 Task: Check the sale-to-list ratio of view in the last 1 year.
Action: Mouse moved to (1129, 244)
Screenshot: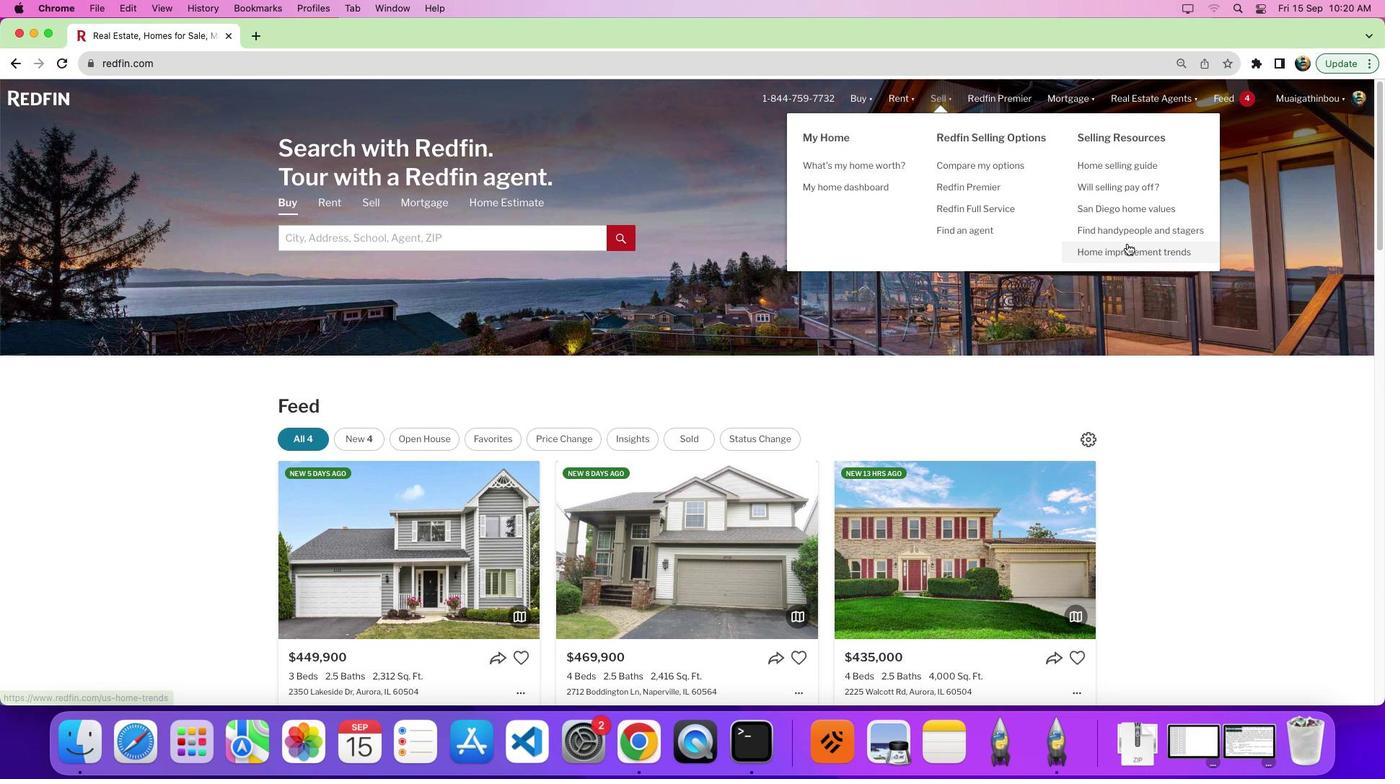 
Action: Mouse pressed left at (1129, 244)
Screenshot: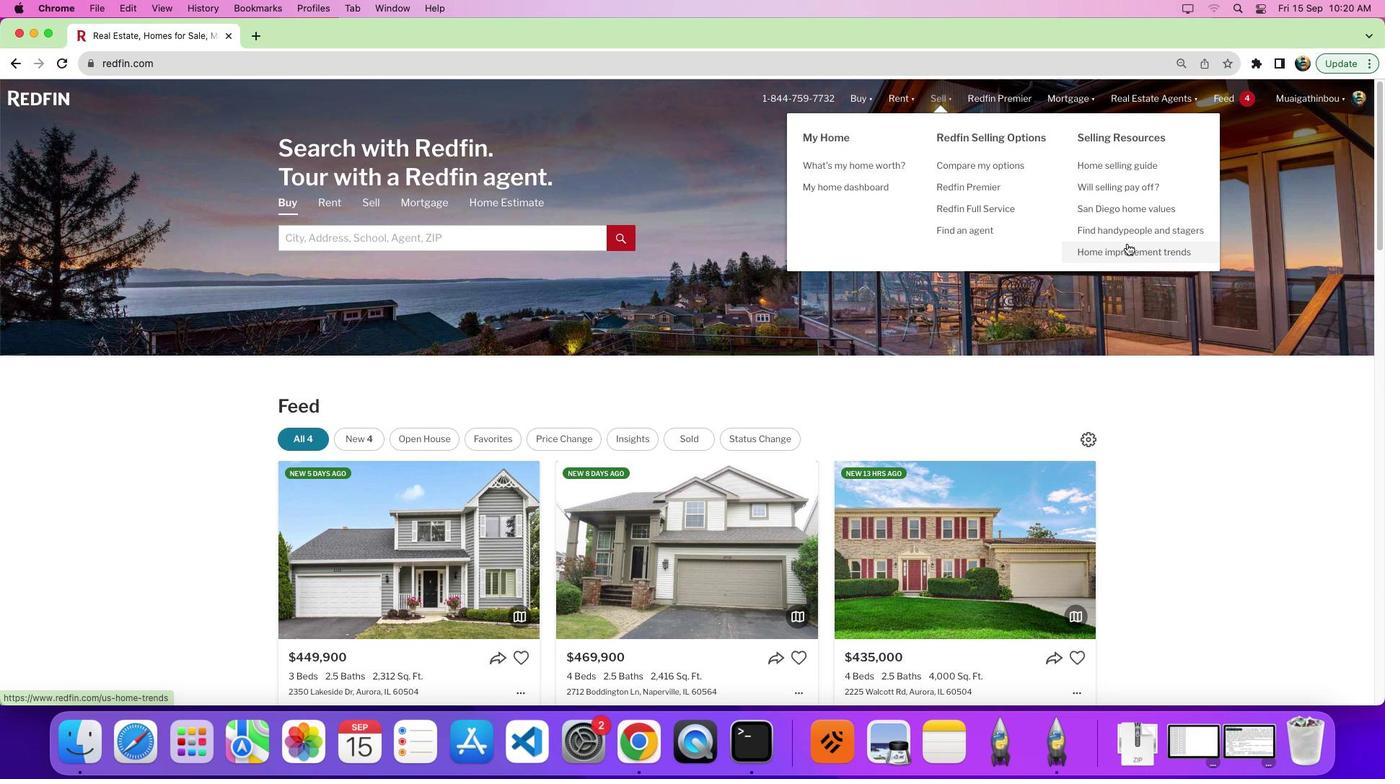 
Action: Mouse moved to (1129, 244)
Screenshot: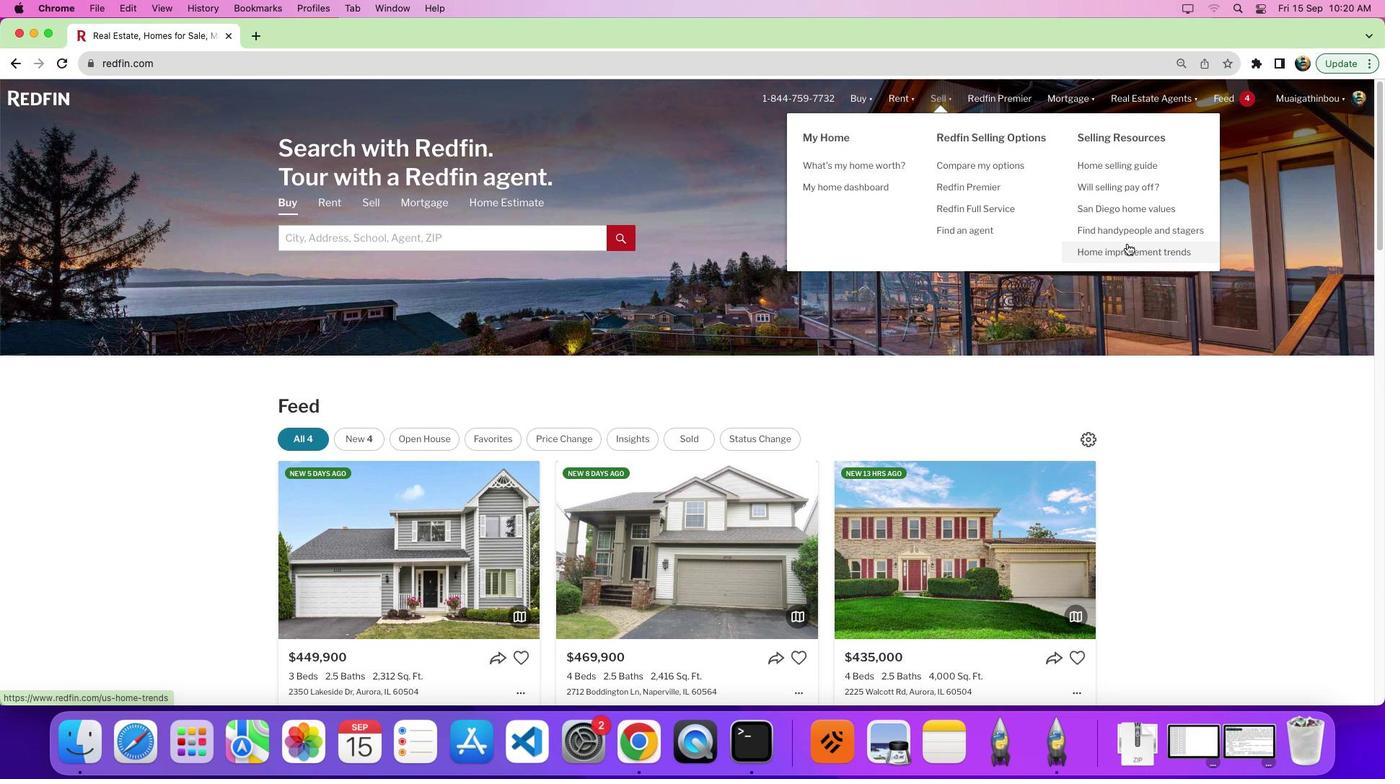 
Action: Mouse pressed left at (1129, 244)
Screenshot: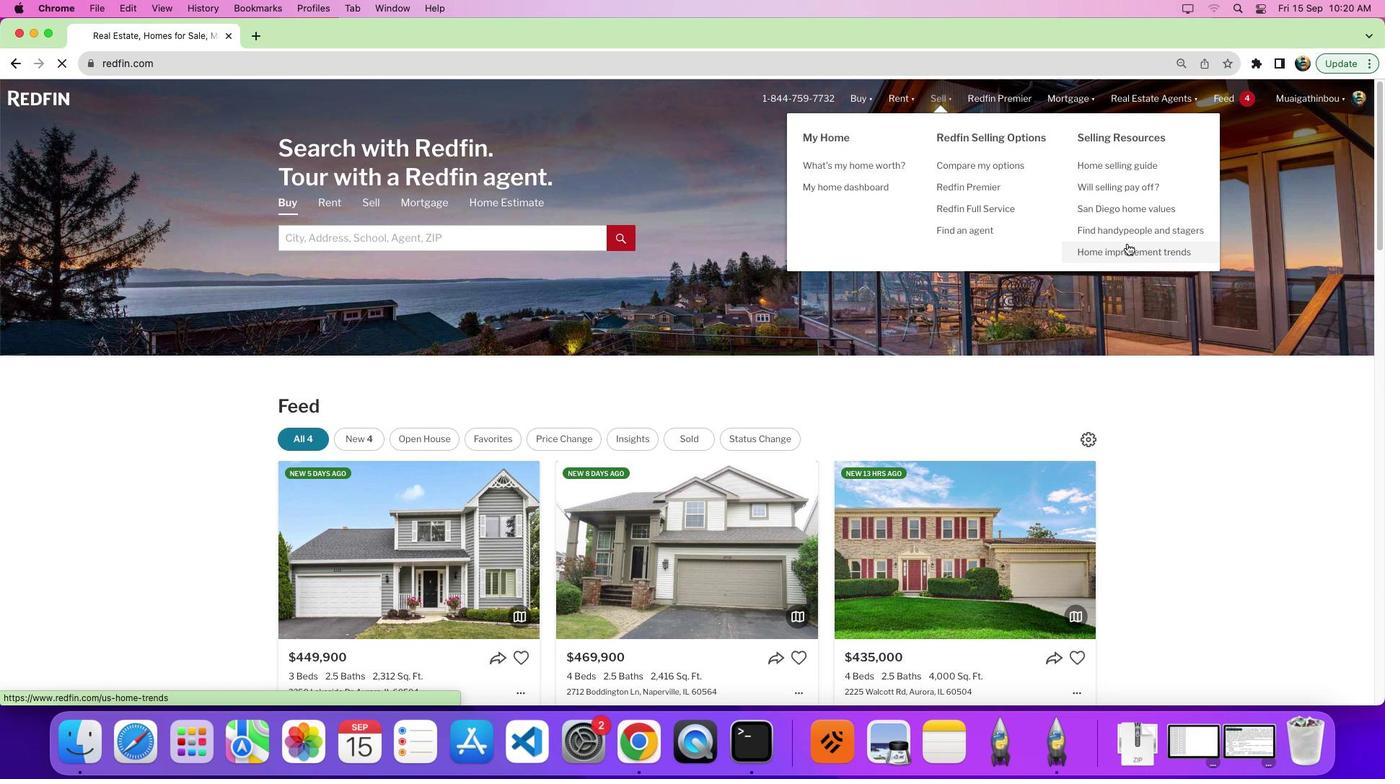 
Action: Mouse moved to (387, 275)
Screenshot: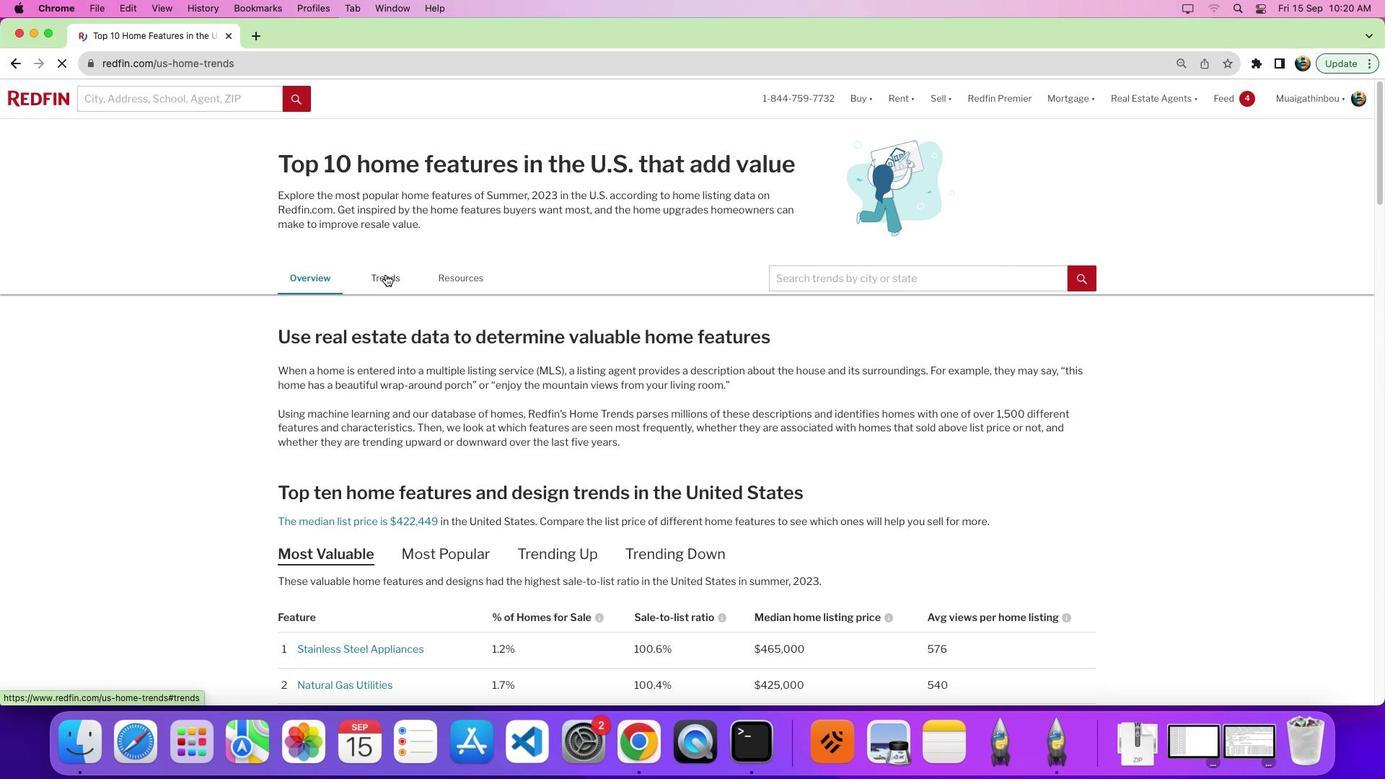 
Action: Mouse pressed left at (387, 275)
Screenshot: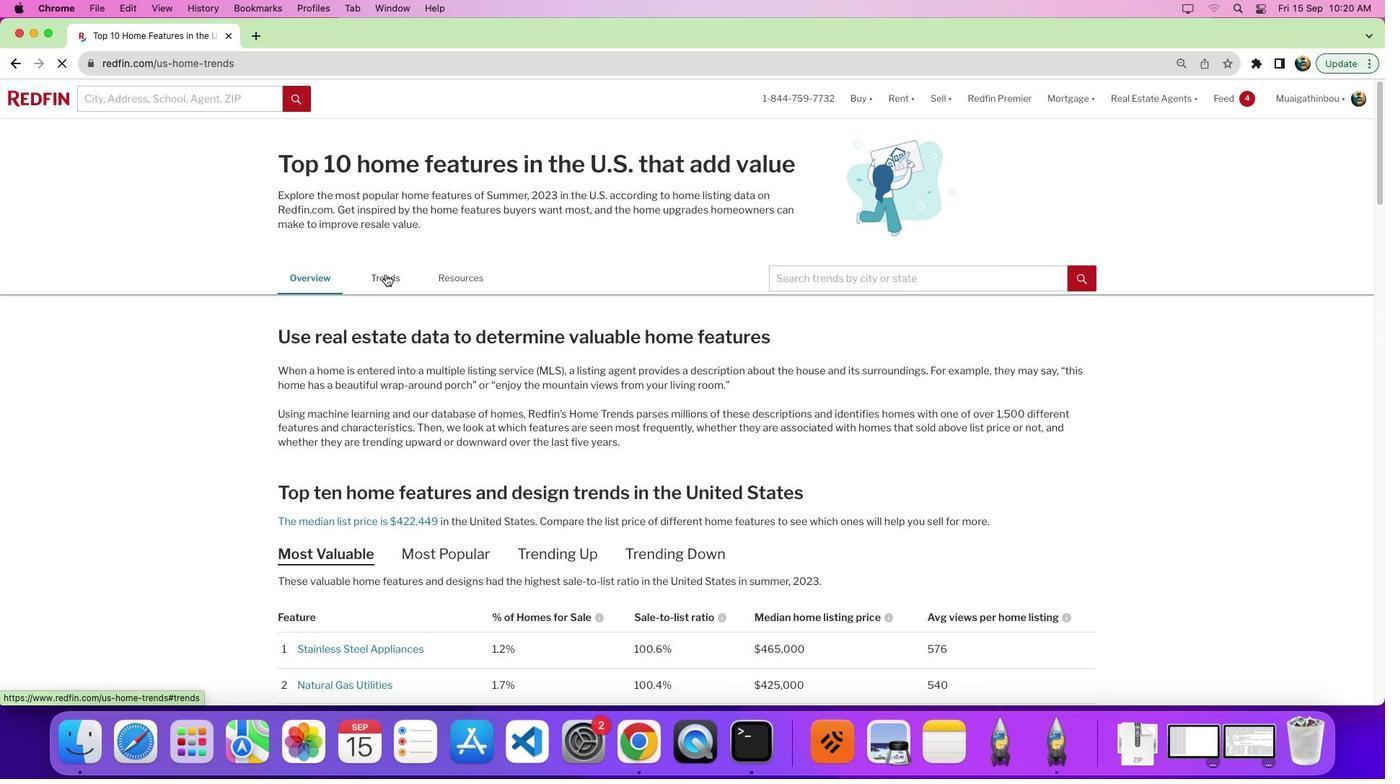 
Action: Mouse pressed left at (387, 275)
Screenshot: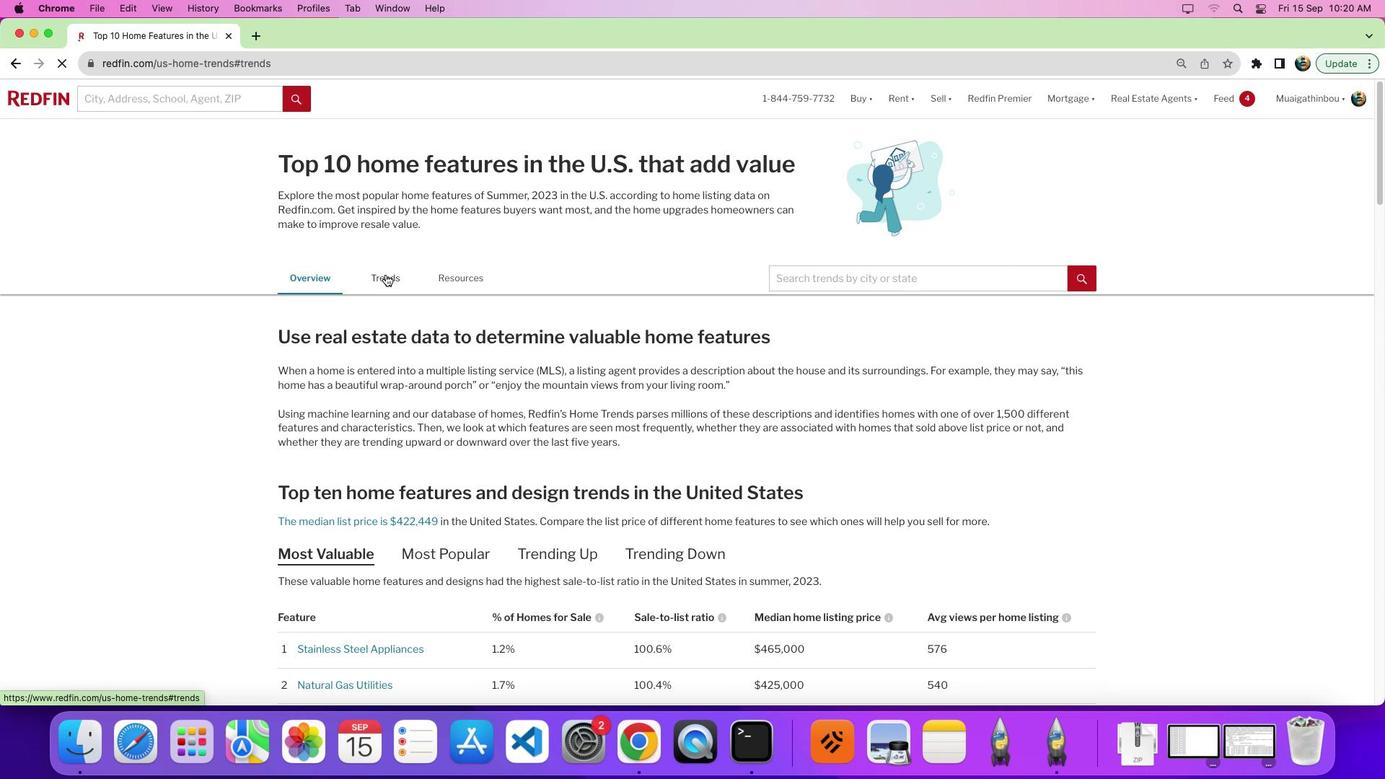 
Action: Mouse moved to (534, 326)
Screenshot: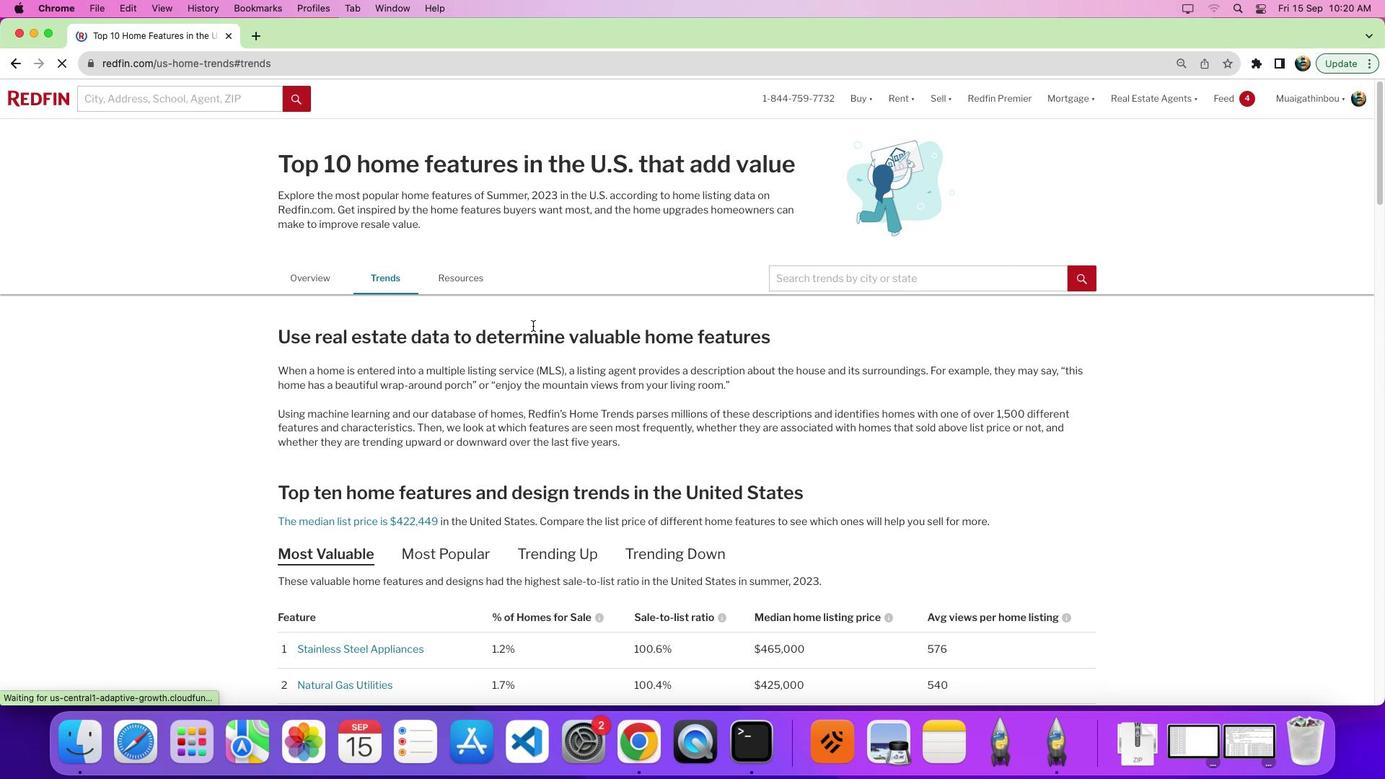 
Action: Mouse scrolled (534, 326) with delta (1, 0)
Screenshot: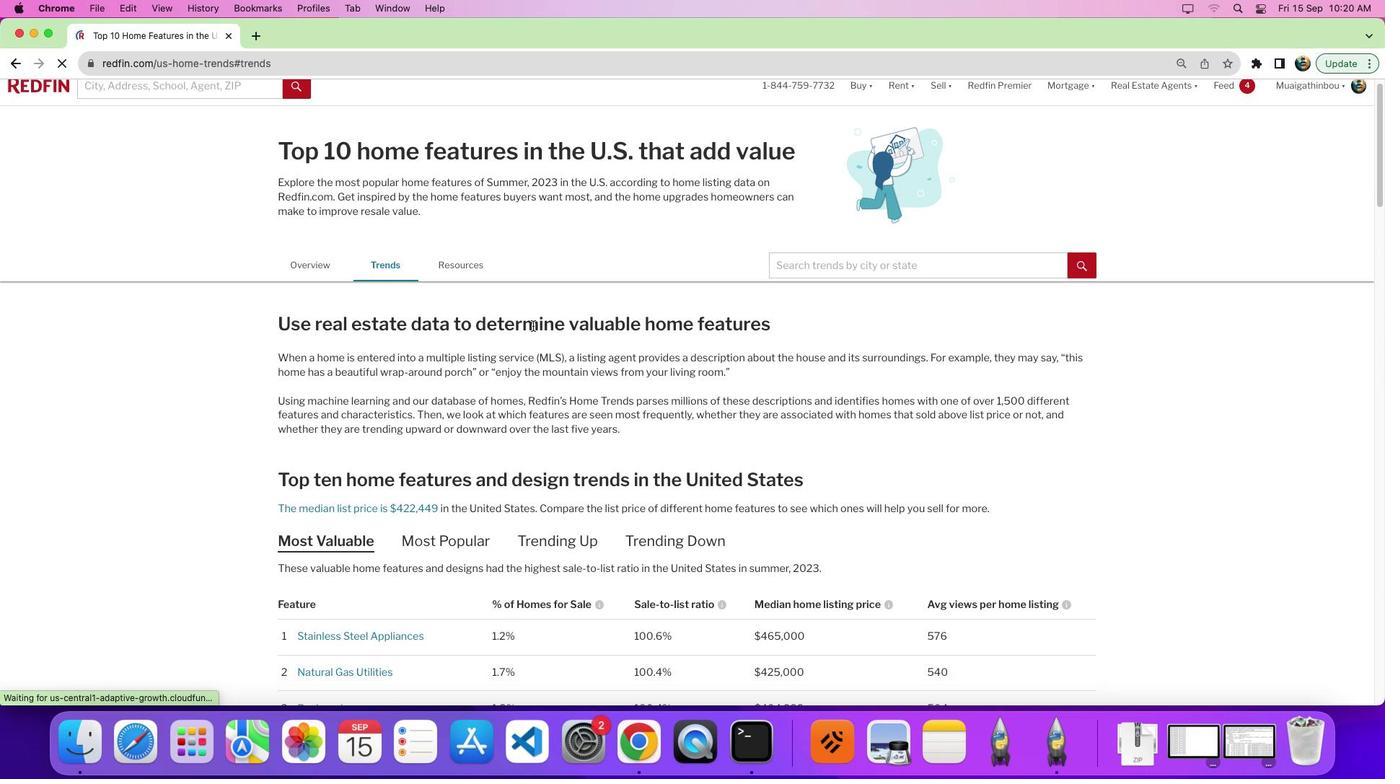 
Action: Mouse scrolled (534, 326) with delta (1, 0)
Screenshot: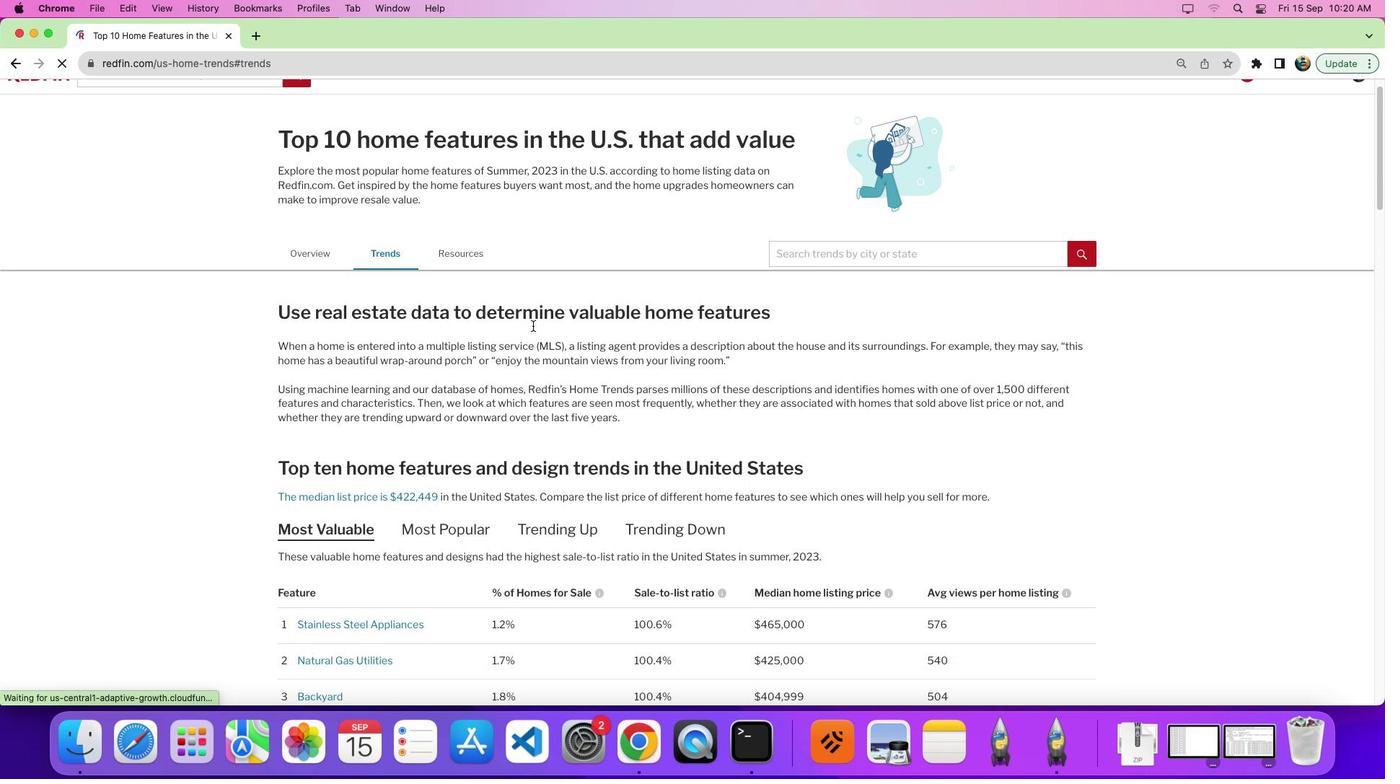 
Action: Mouse scrolled (534, 326) with delta (1, 0)
Screenshot: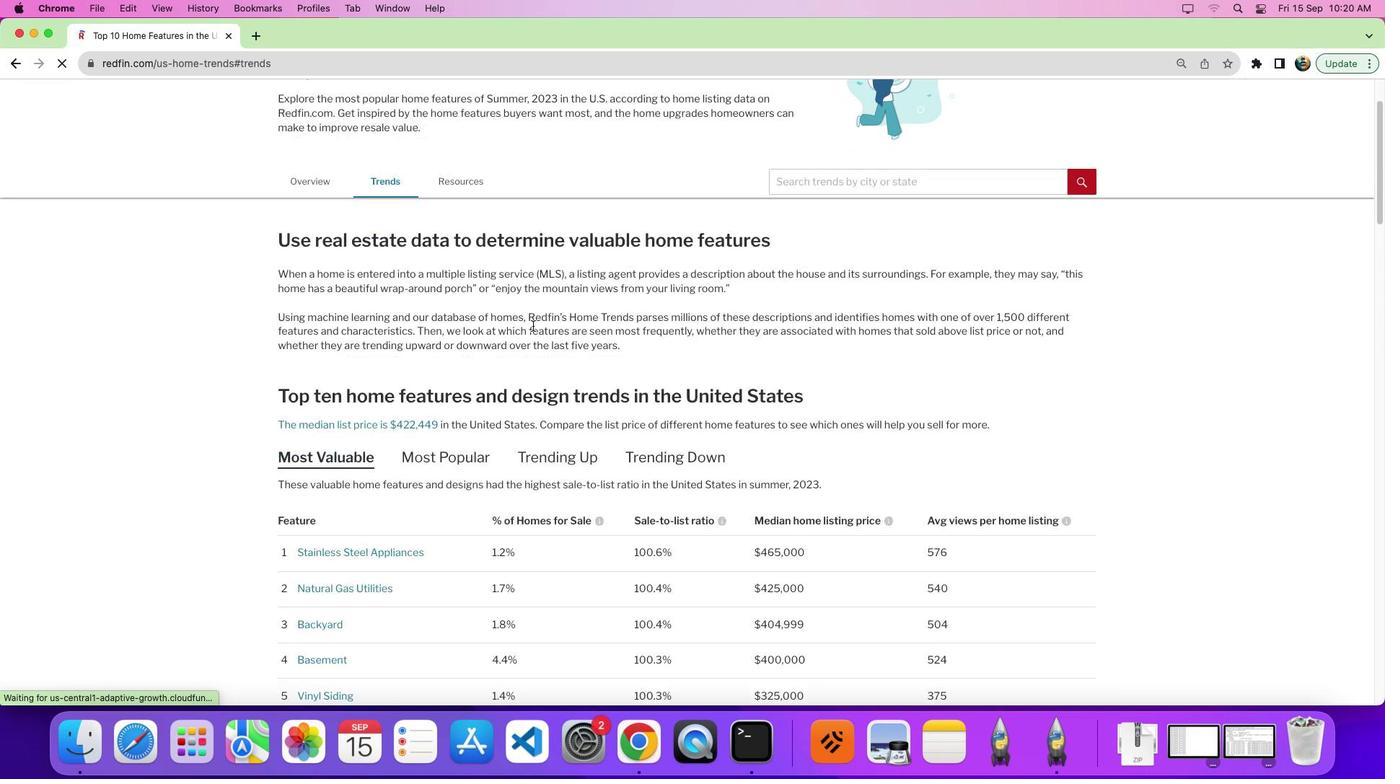 
Action: Mouse scrolled (534, 326) with delta (1, 0)
Screenshot: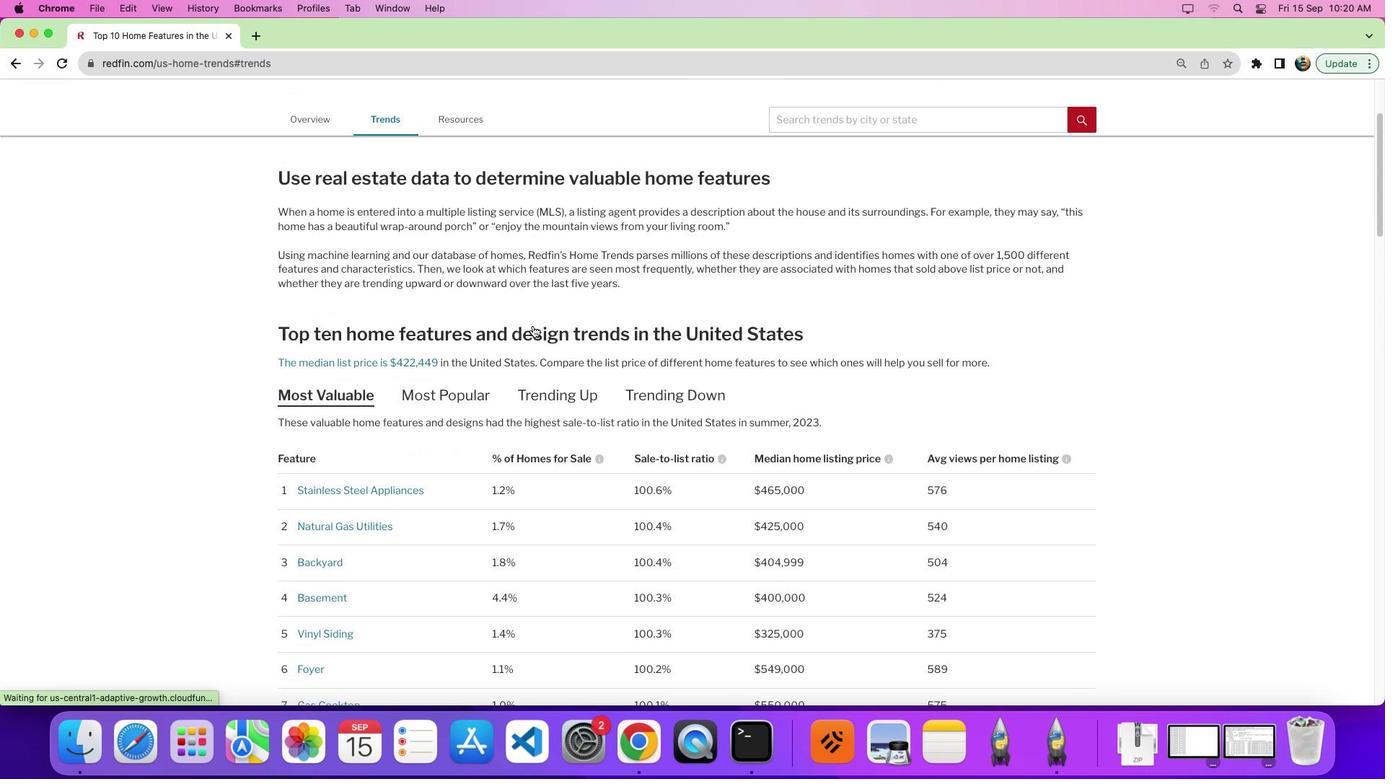 
Action: Mouse scrolled (534, 326) with delta (1, 0)
Screenshot: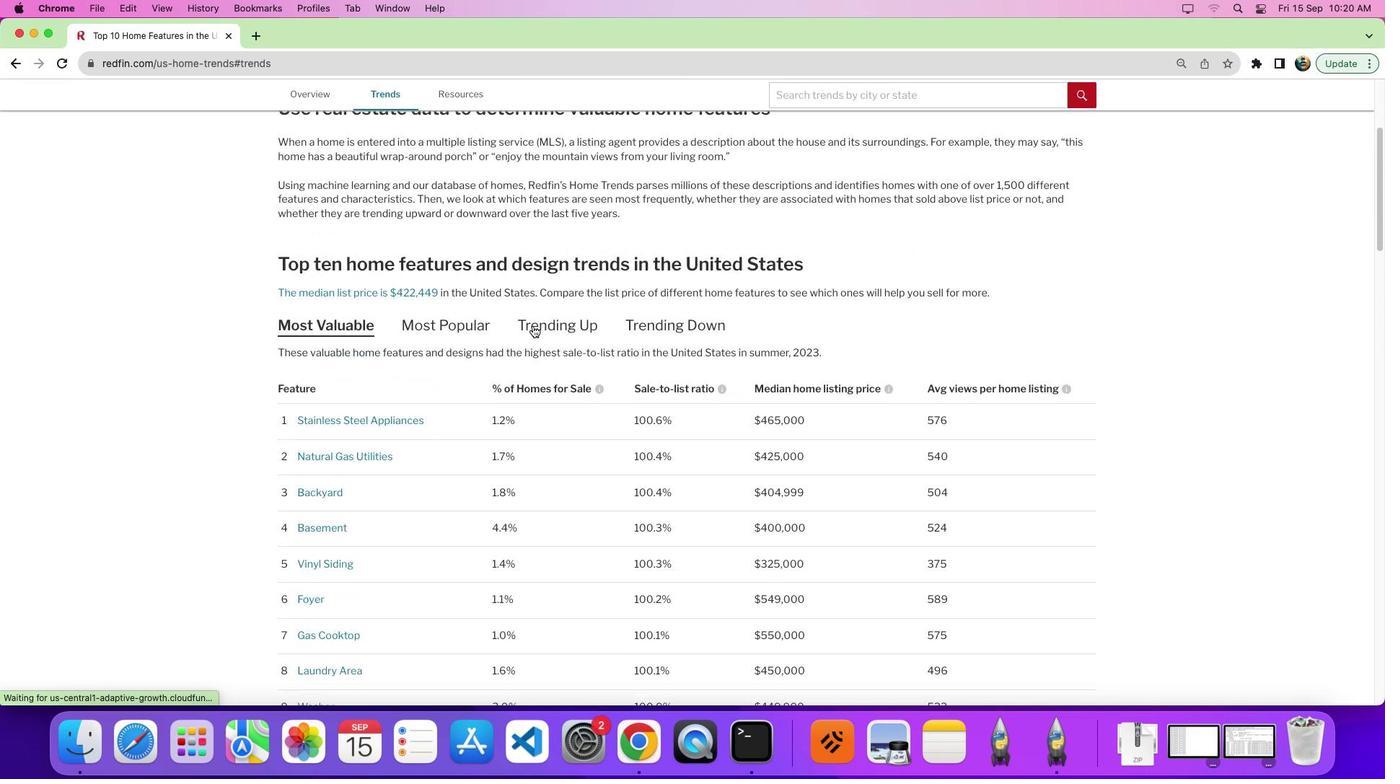
Action: Mouse scrolled (534, 326) with delta (1, -2)
Screenshot: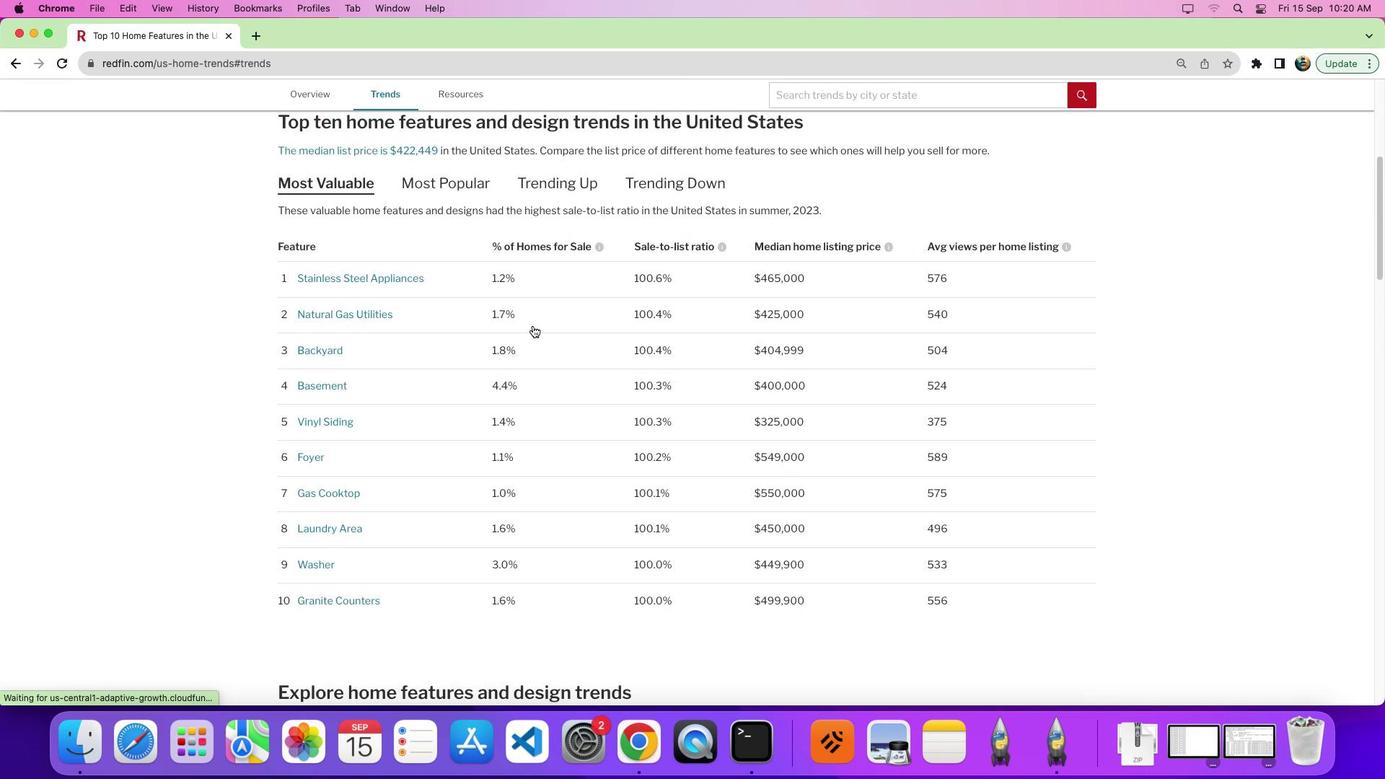 
Action: Mouse moved to (535, 325)
Screenshot: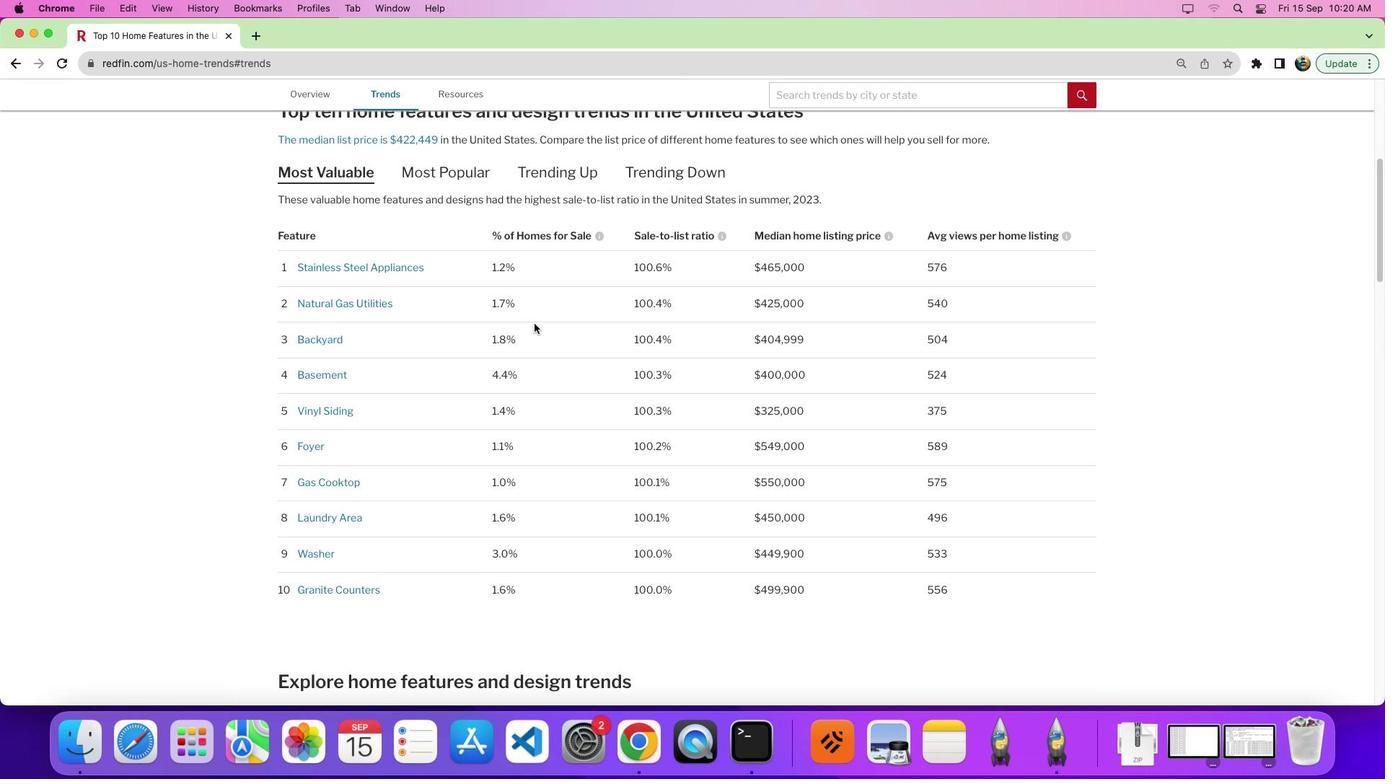 
Action: Mouse scrolled (535, 325) with delta (1, 0)
Screenshot: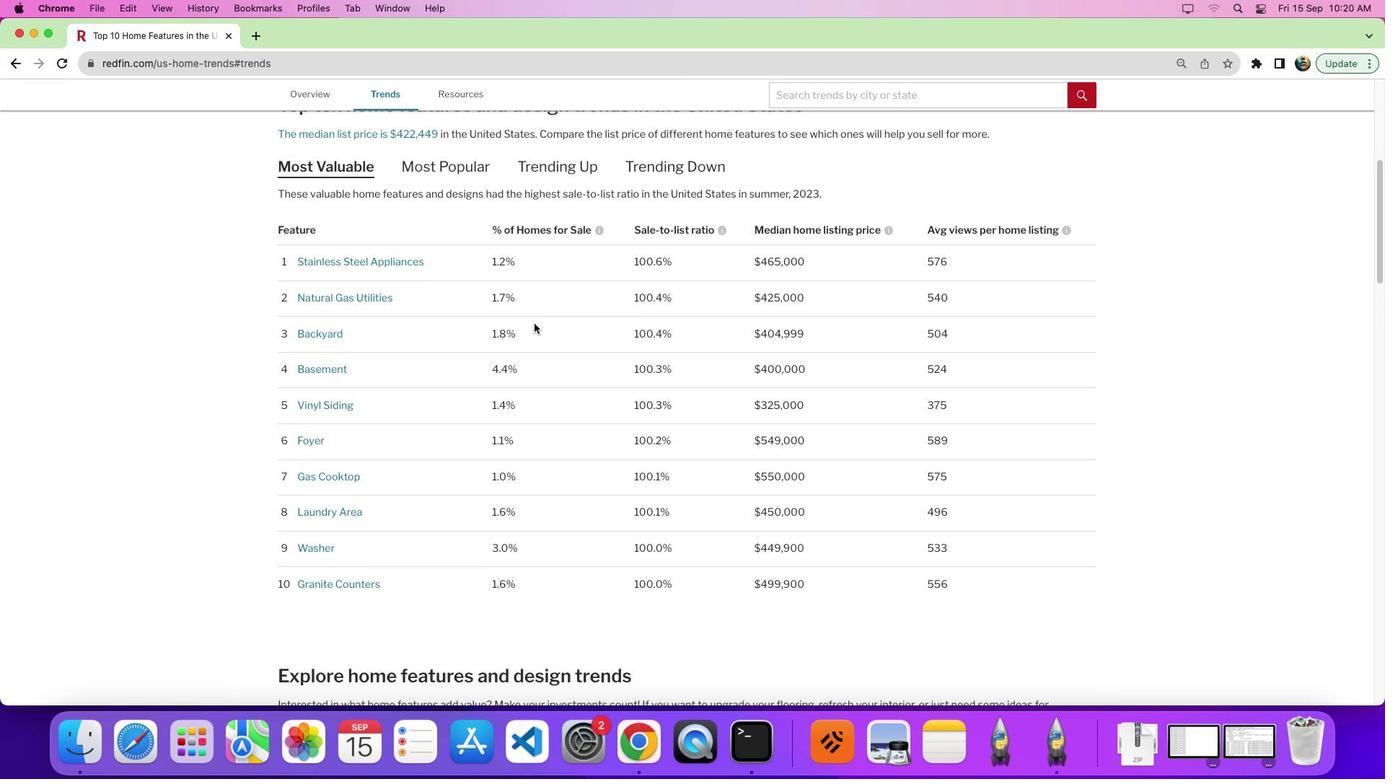 
Action: Mouse moved to (535, 325)
Screenshot: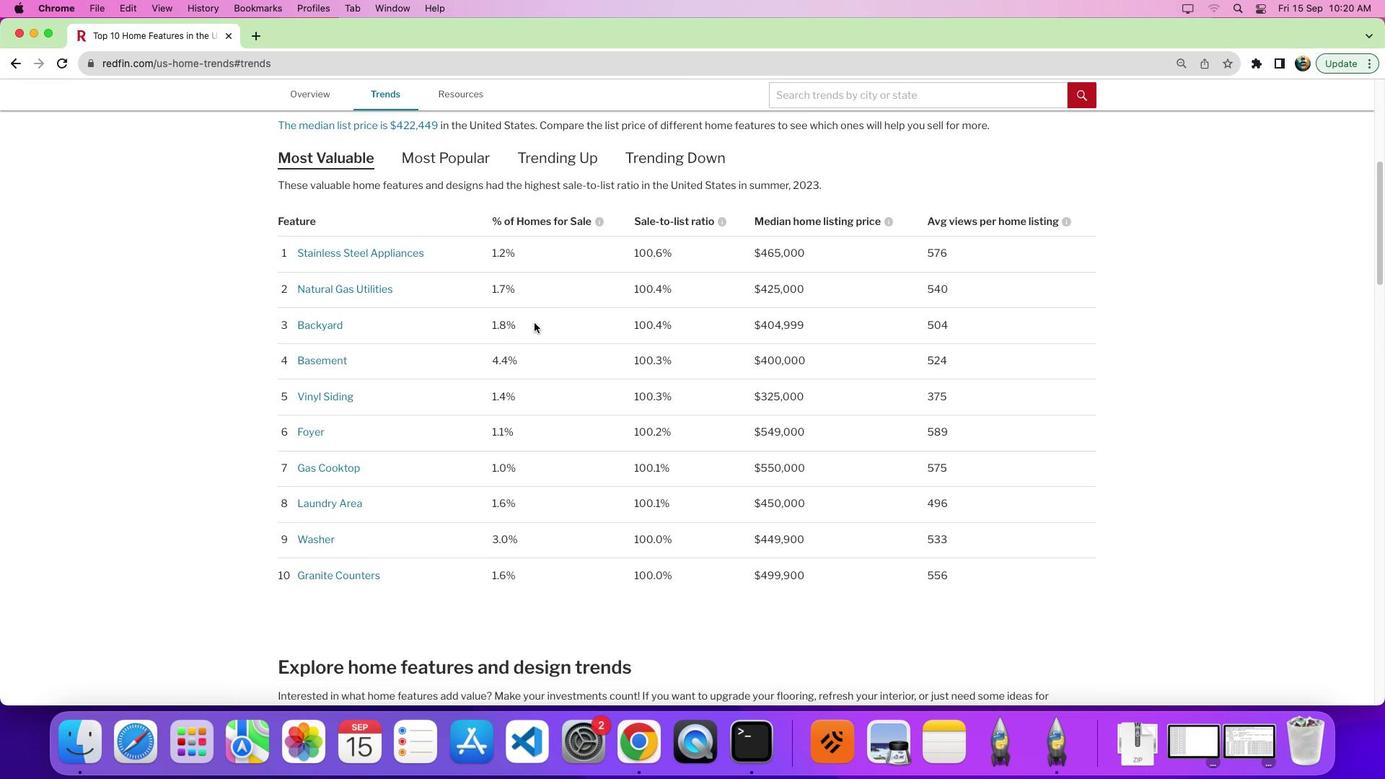 
Action: Mouse scrolled (535, 325) with delta (1, 0)
Screenshot: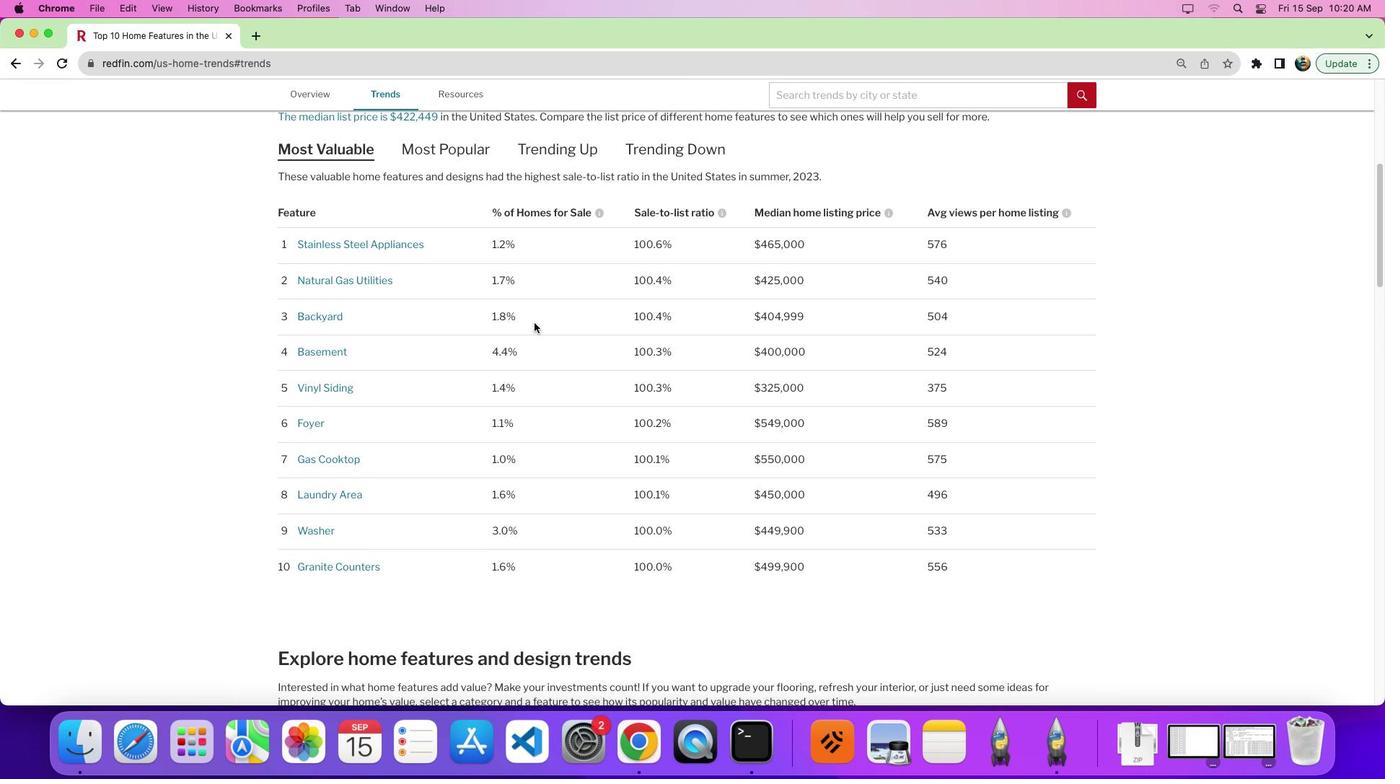 
Action: Mouse moved to (536, 323)
Screenshot: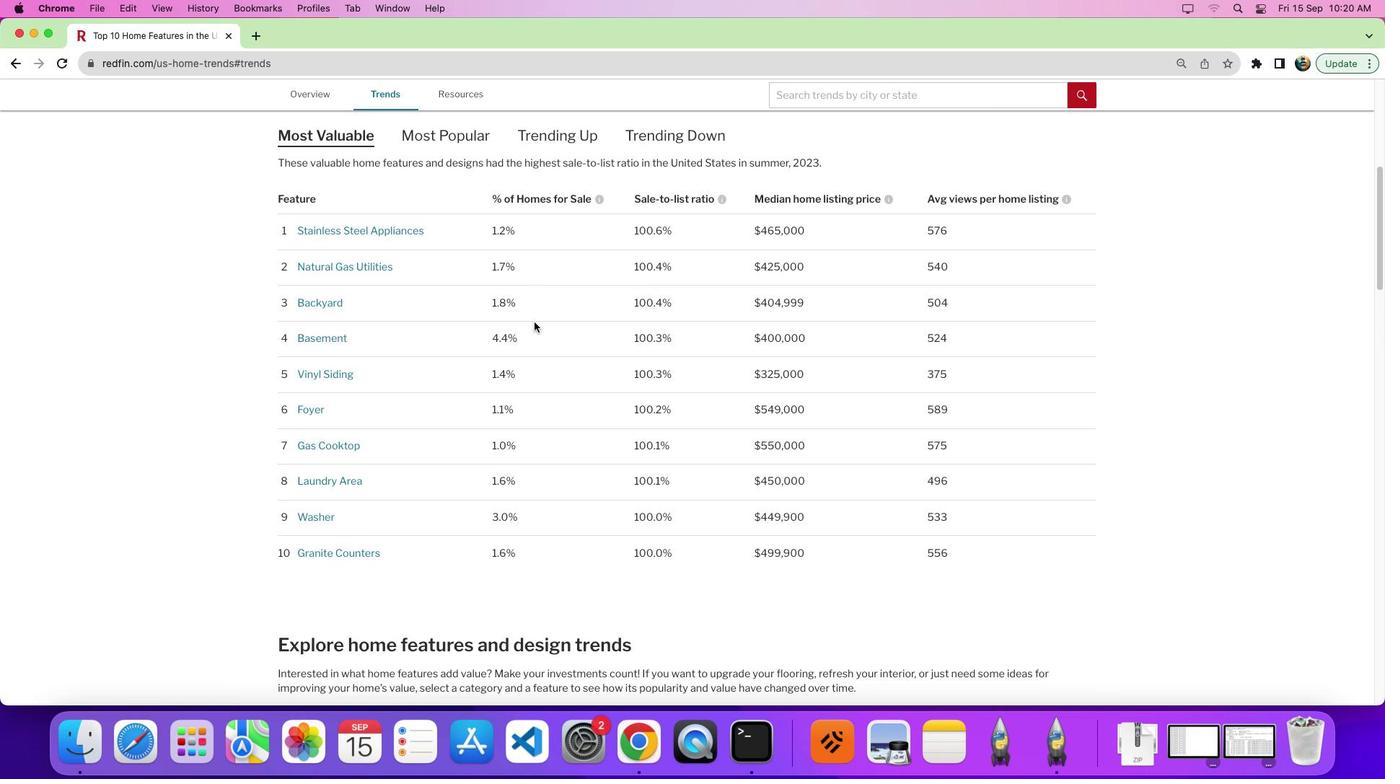 
Action: Mouse scrolled (536, 323) with delta (1, 0)
Screenshot: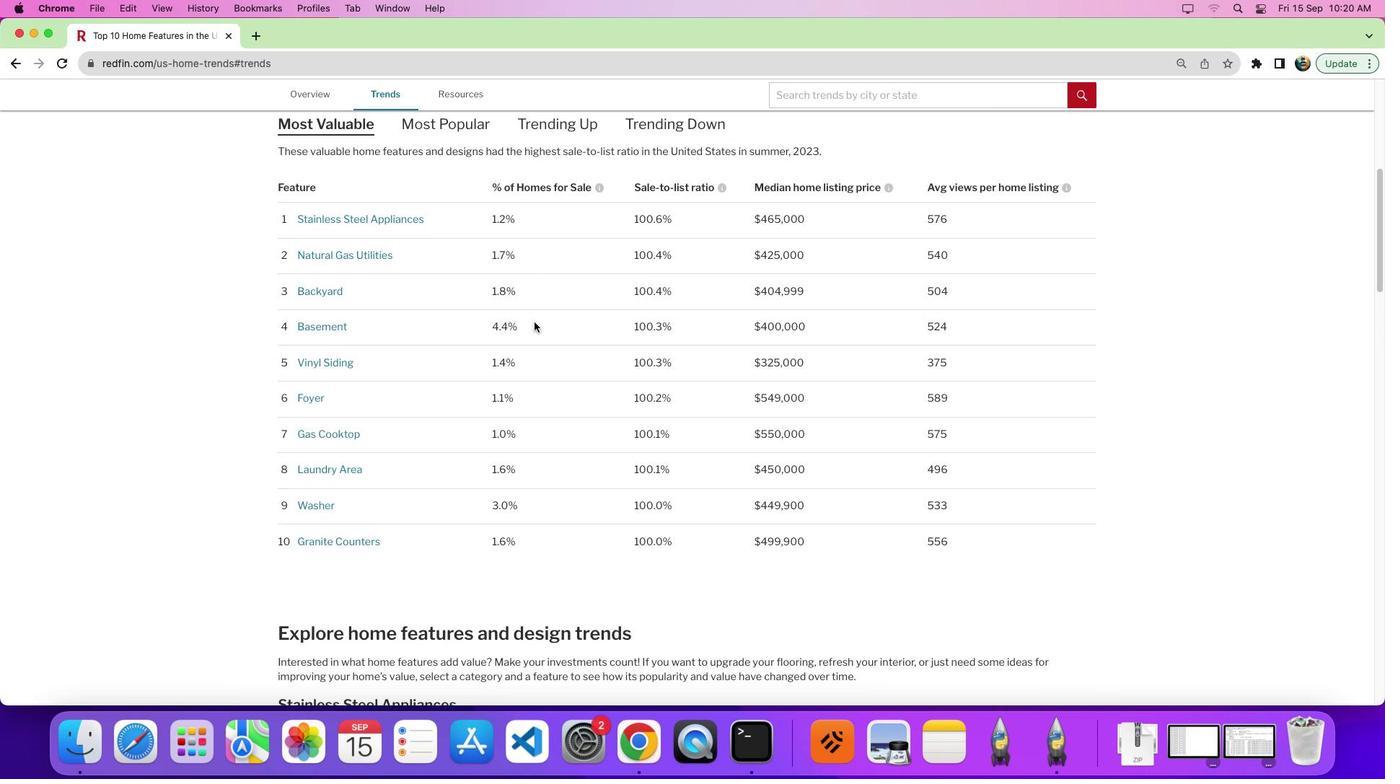
Action: Mouse scrolled (536, 323) with delta (1, 0)
Screenshot: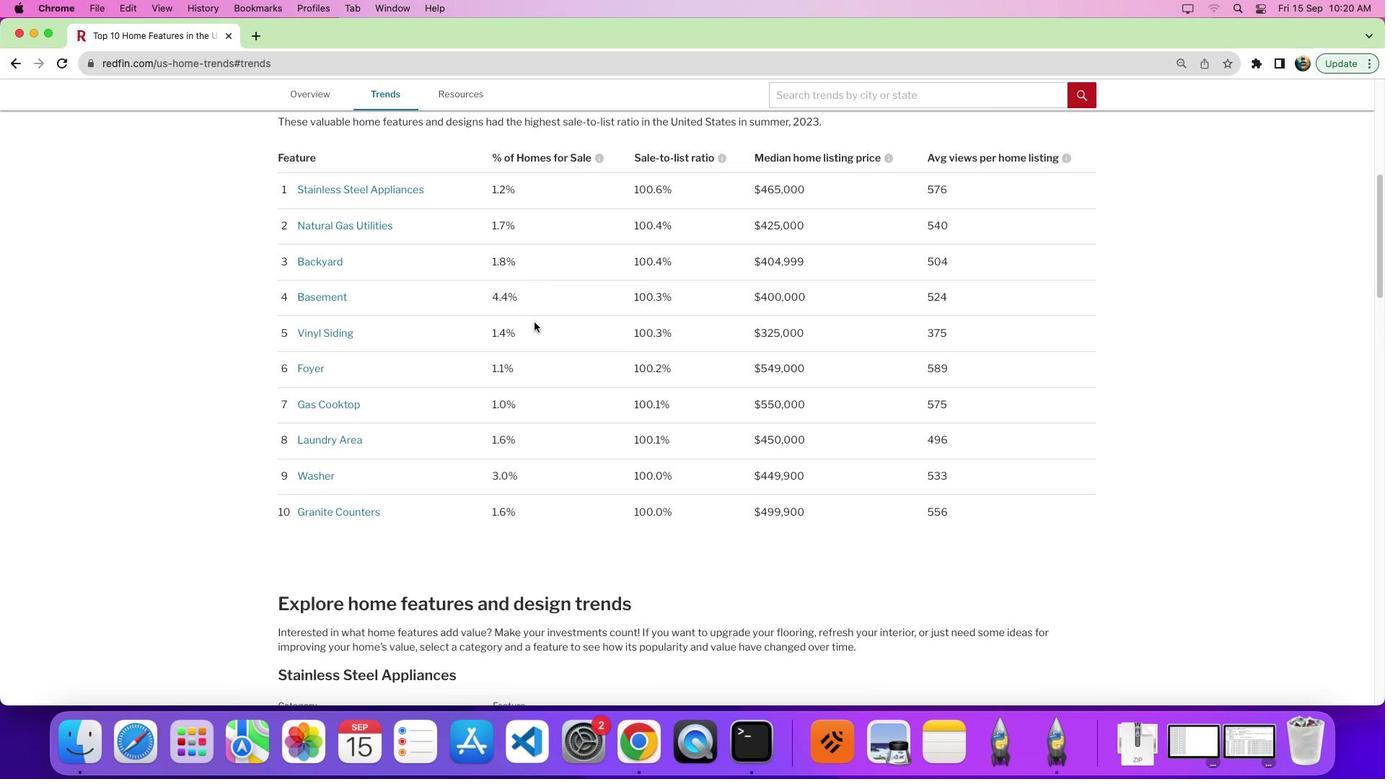 
Action: Mouse scrolled (536, 323) with delta (1, 0)
Screenshot: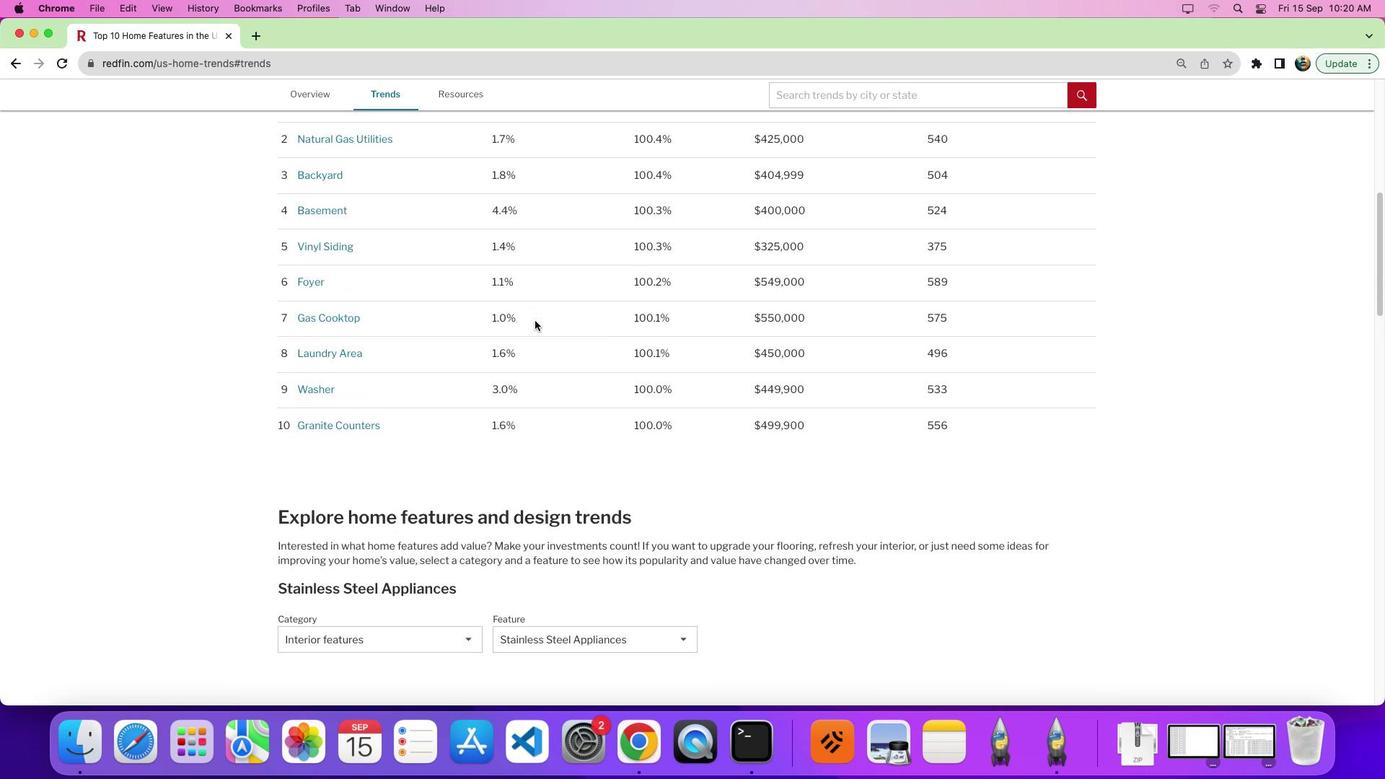 
Action: Mouse moved to (429, 396)
Screenshot: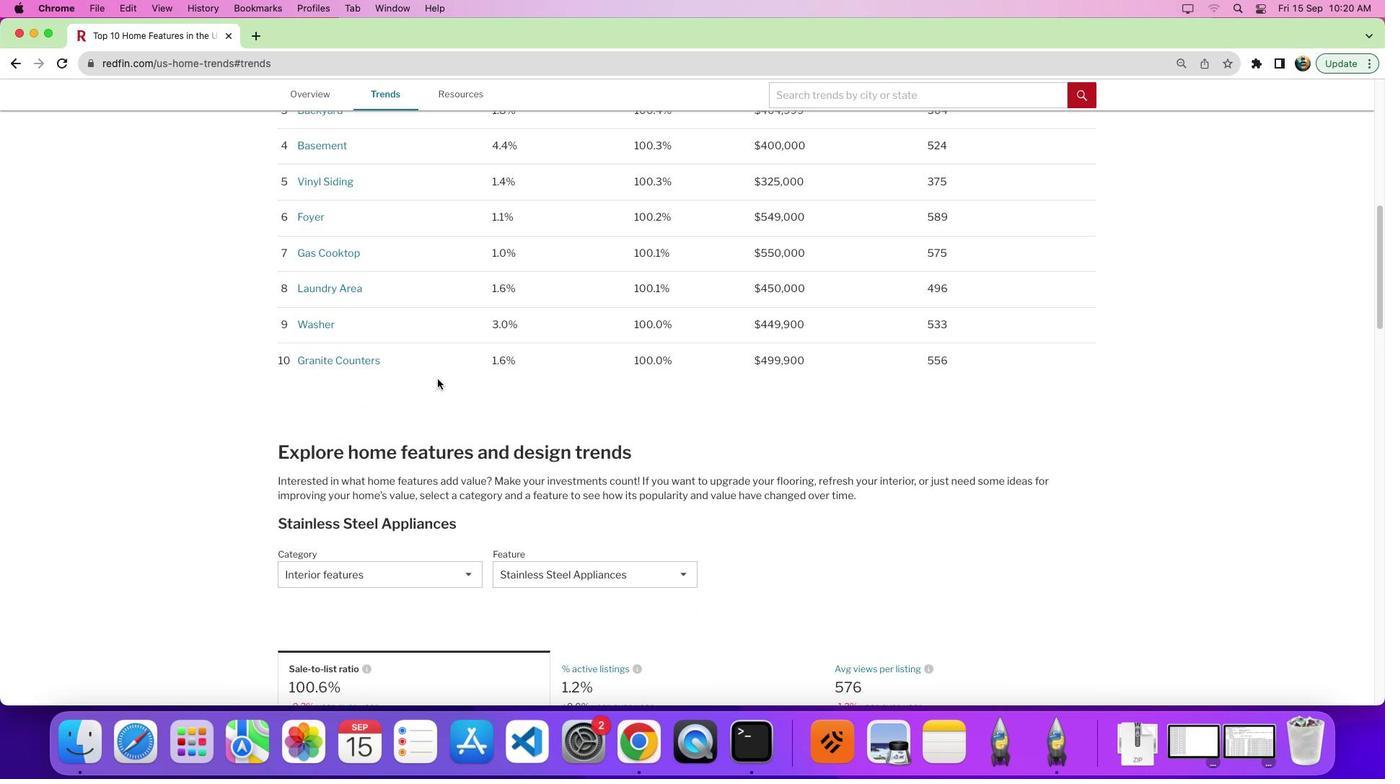 
Action: Mouse scrolled (429, 396) with delta (1, 0)
Screenshot: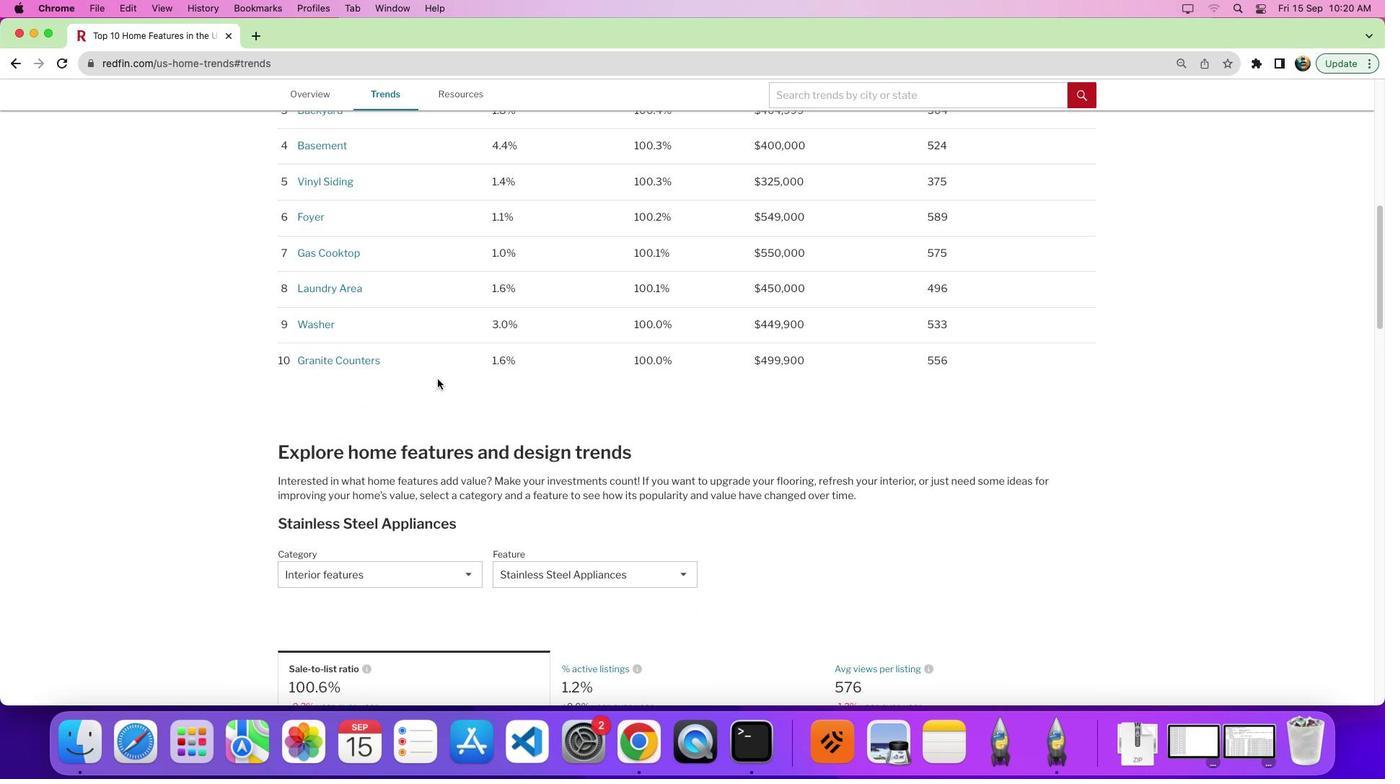 
Action: Mouse moved to (432, 391)
Screenshot: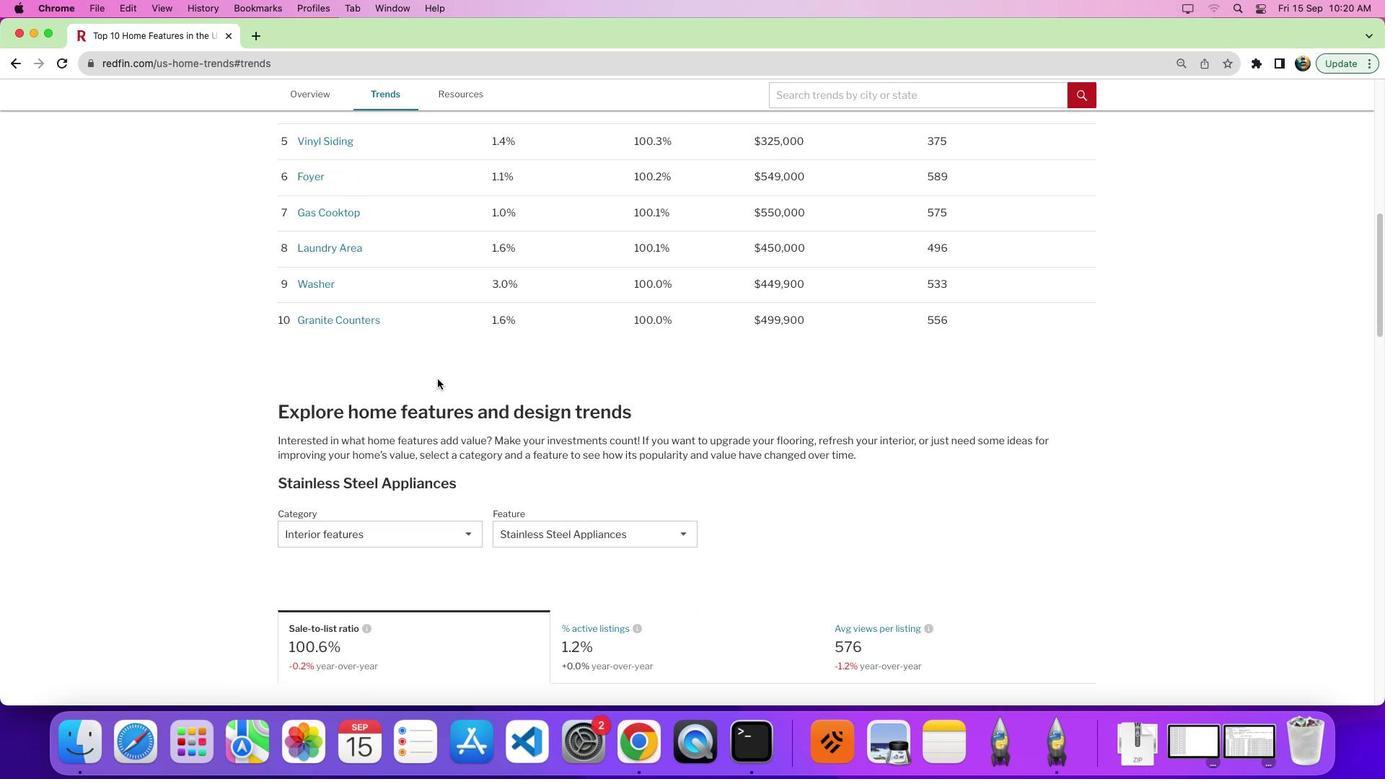 
Action: Mouse scrolled (432, 391) with delta (1, 0)
Screenshot: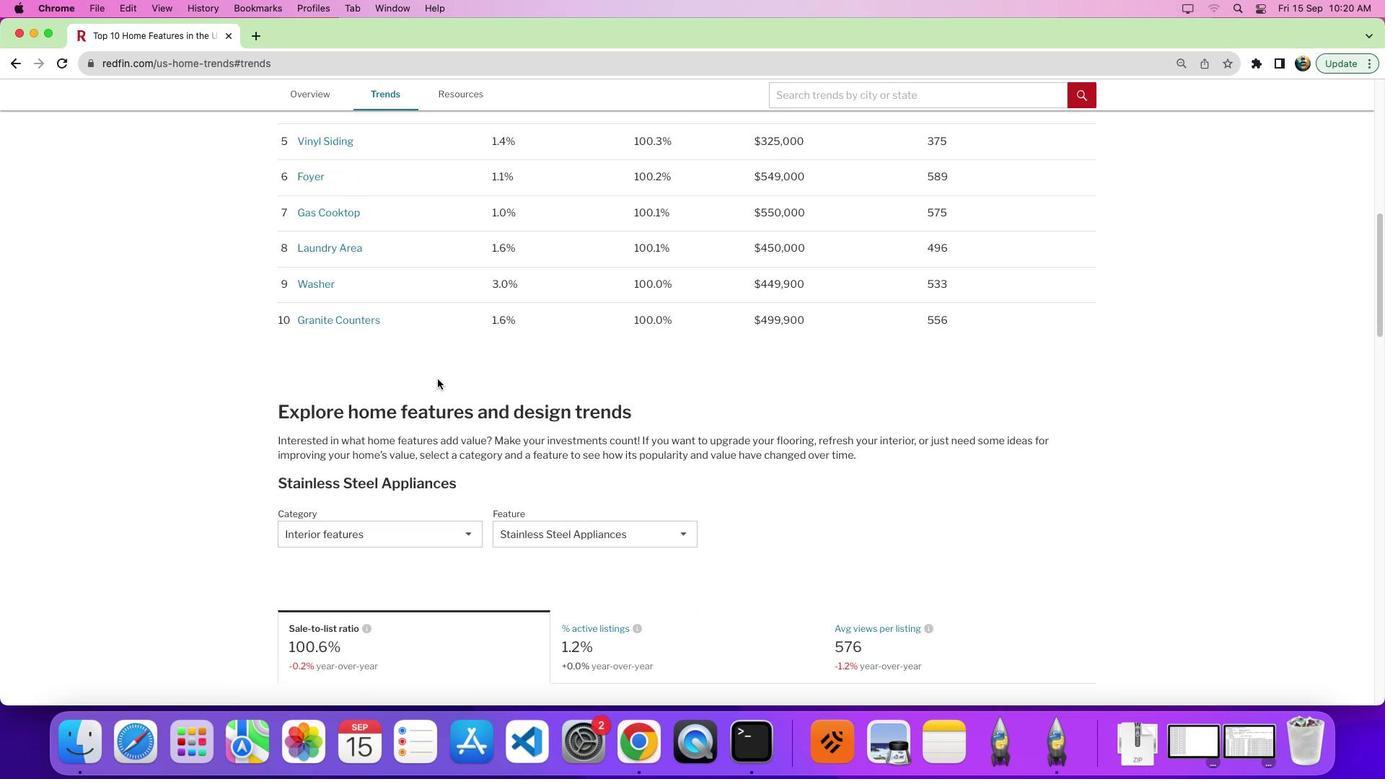 
Action: Mouse moved to (438, 380)
Screenshot: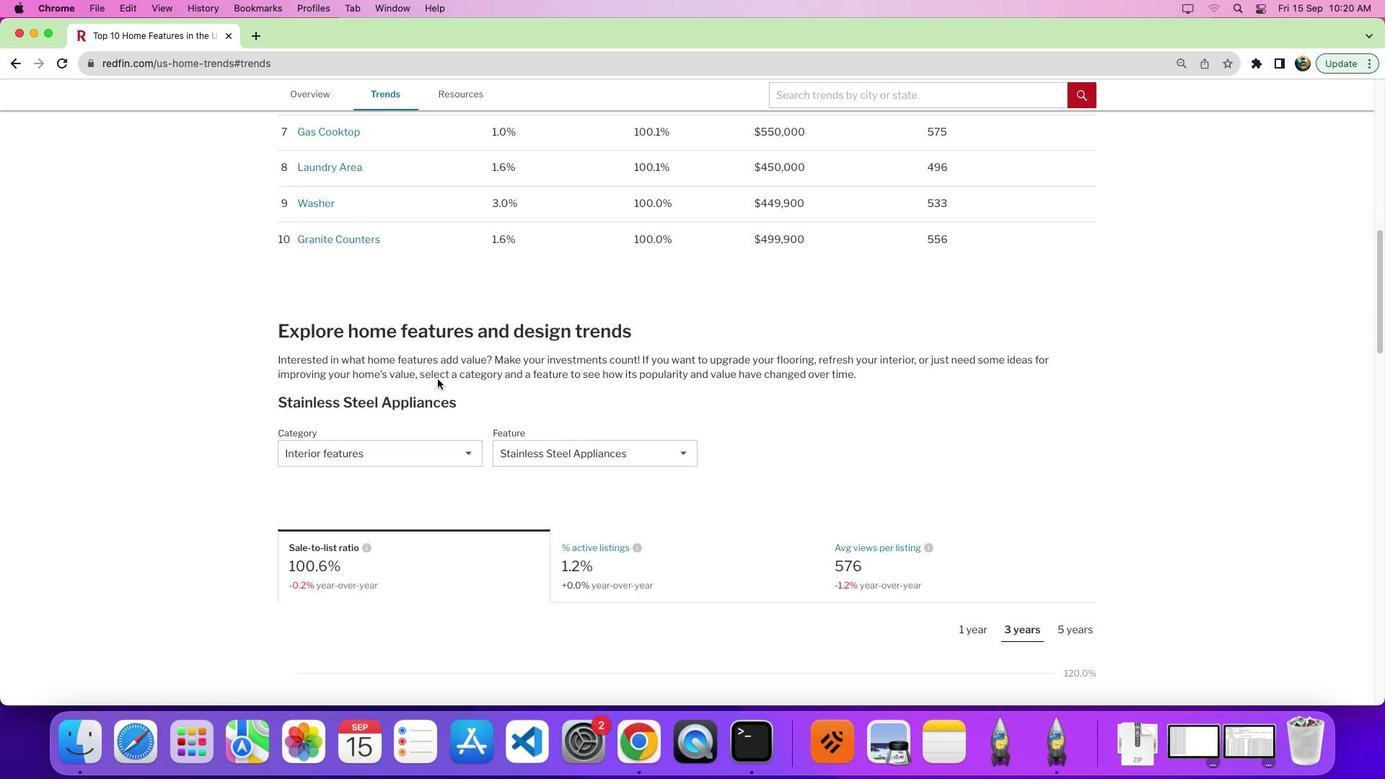 
Action: Mouse scrolled (438, 380) with delta (1, 0)
Screenshot: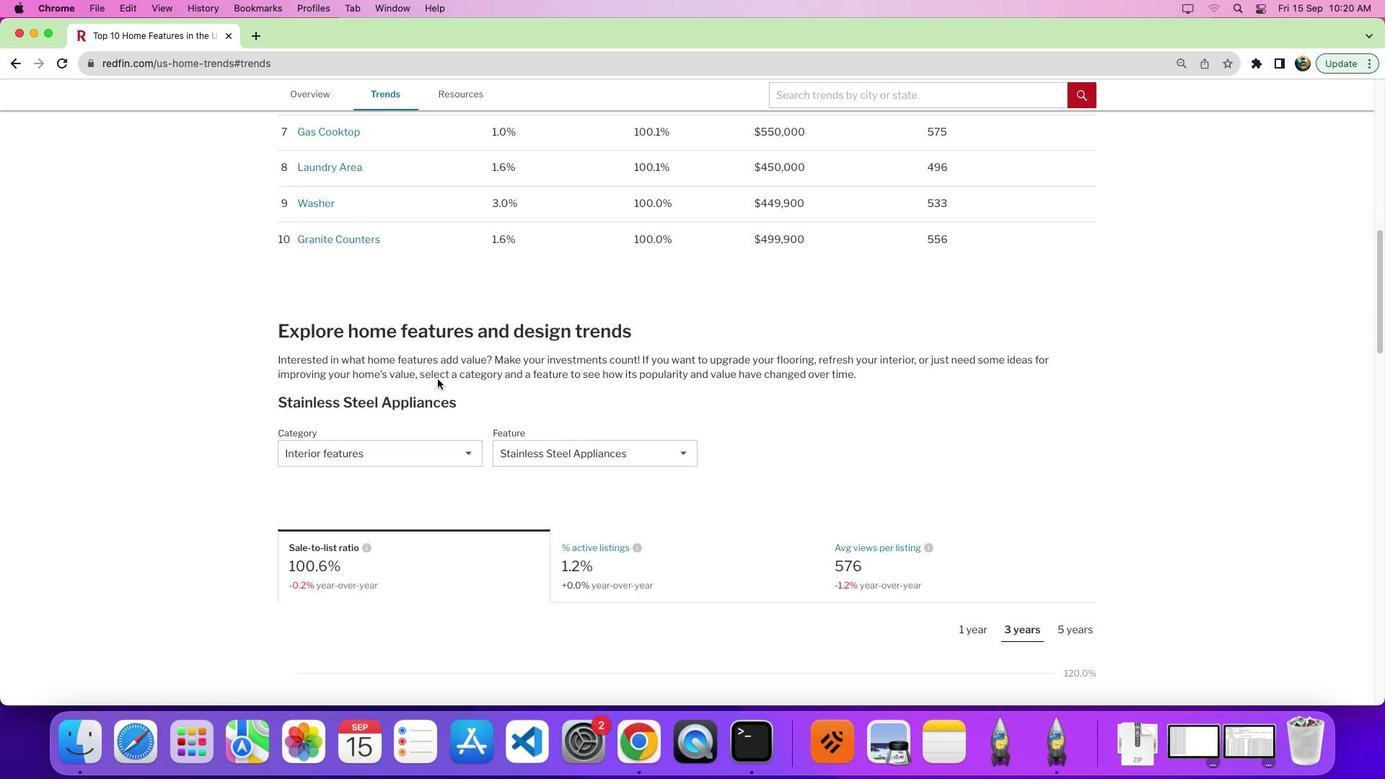 
Action: Mouse moved to (421, 437)
Screenshot: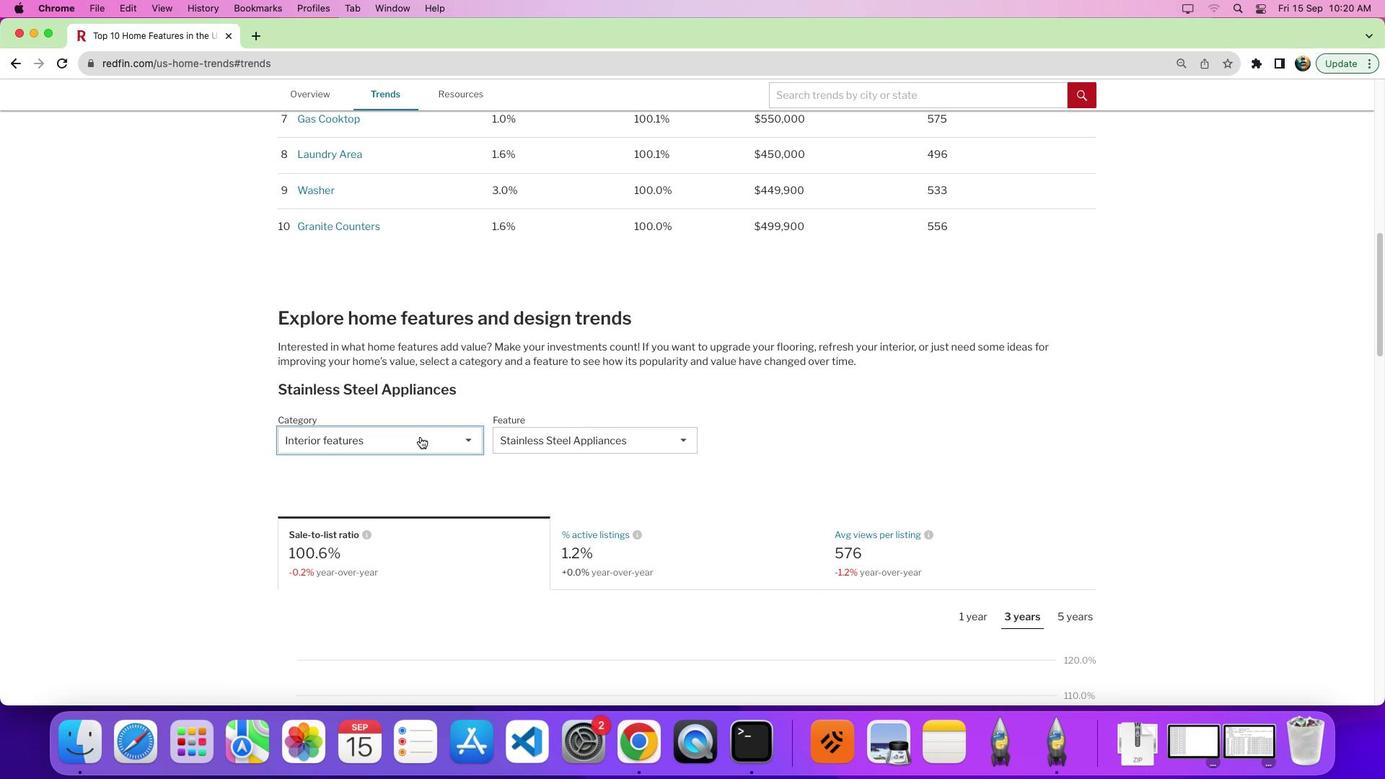 
Action: Mouse pressed left at (421, 437)
Screenshot: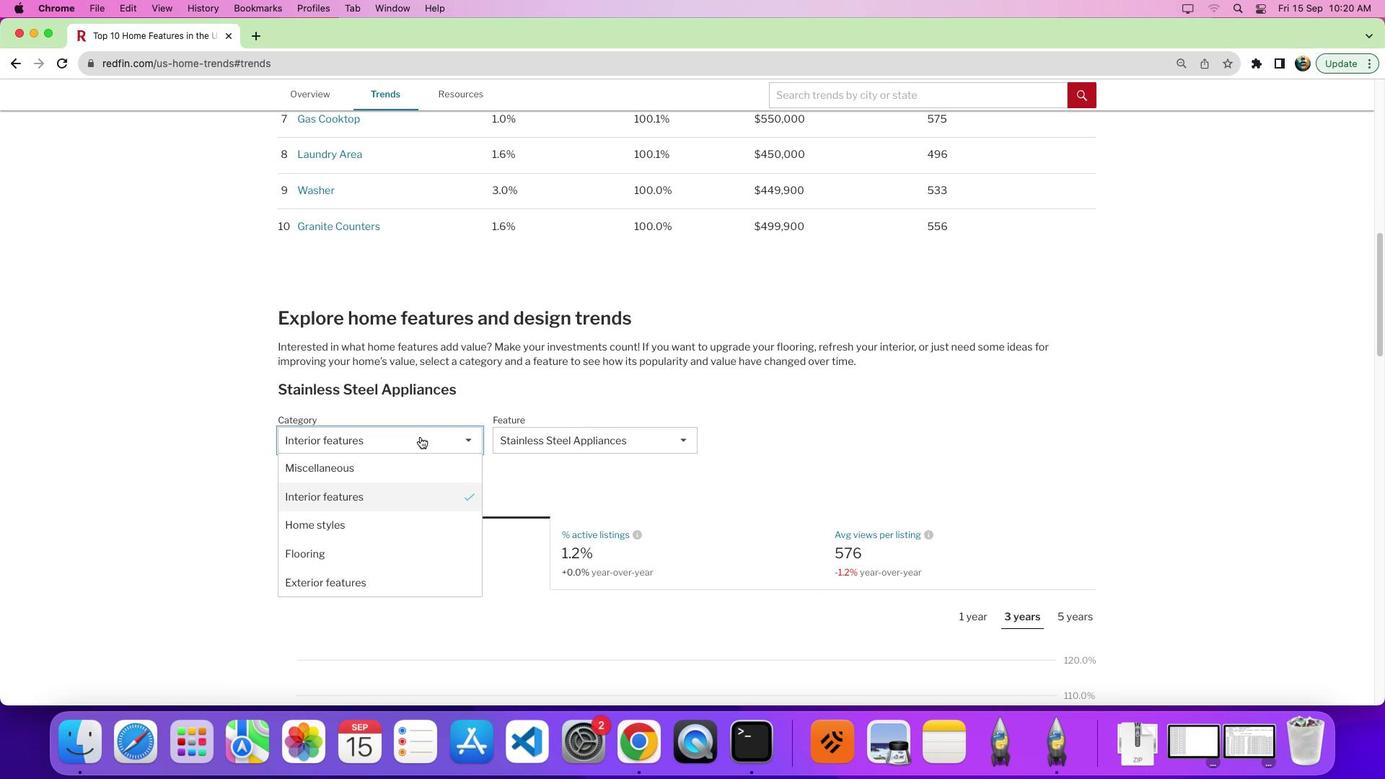 
Action: Mouse moved to (391, 474)
Screenshot: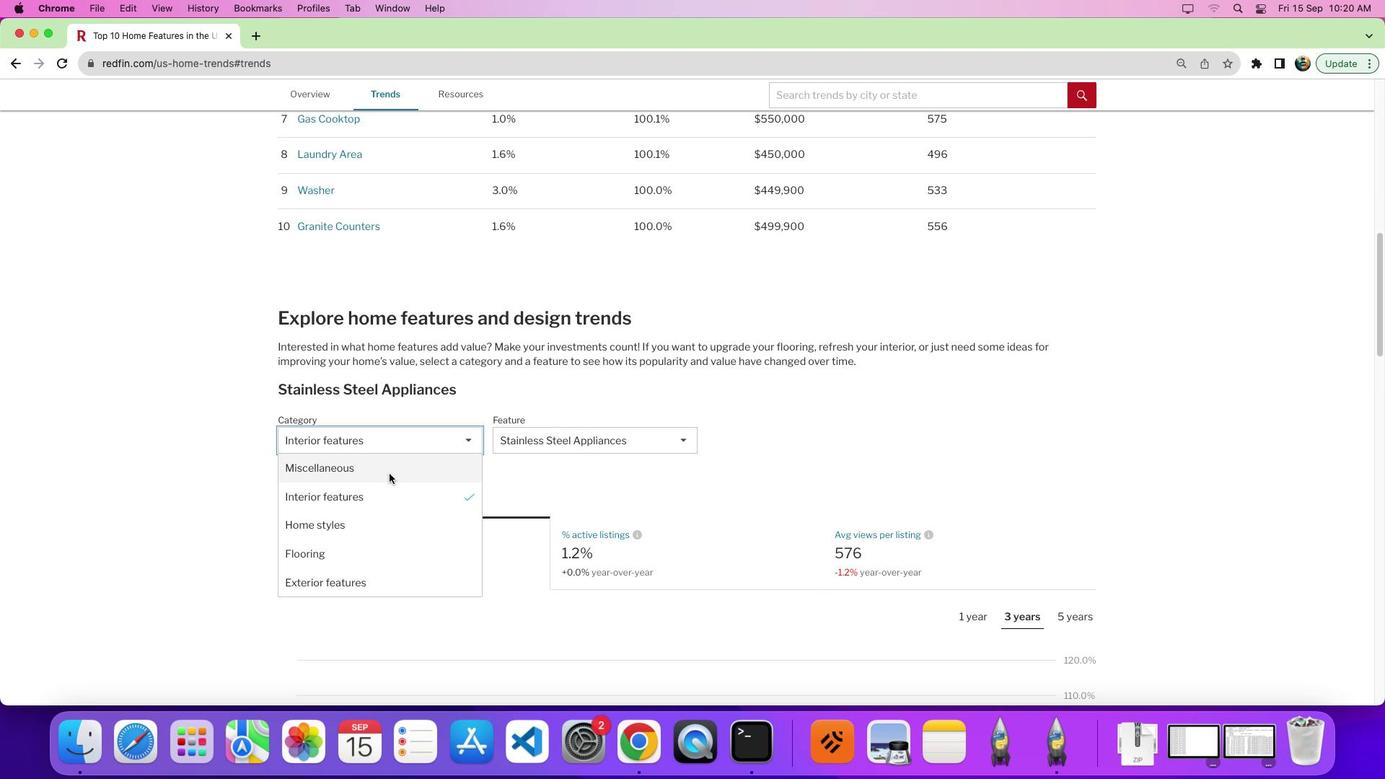 
Action: Mouse pressed left at (391, 474)
Screenshot: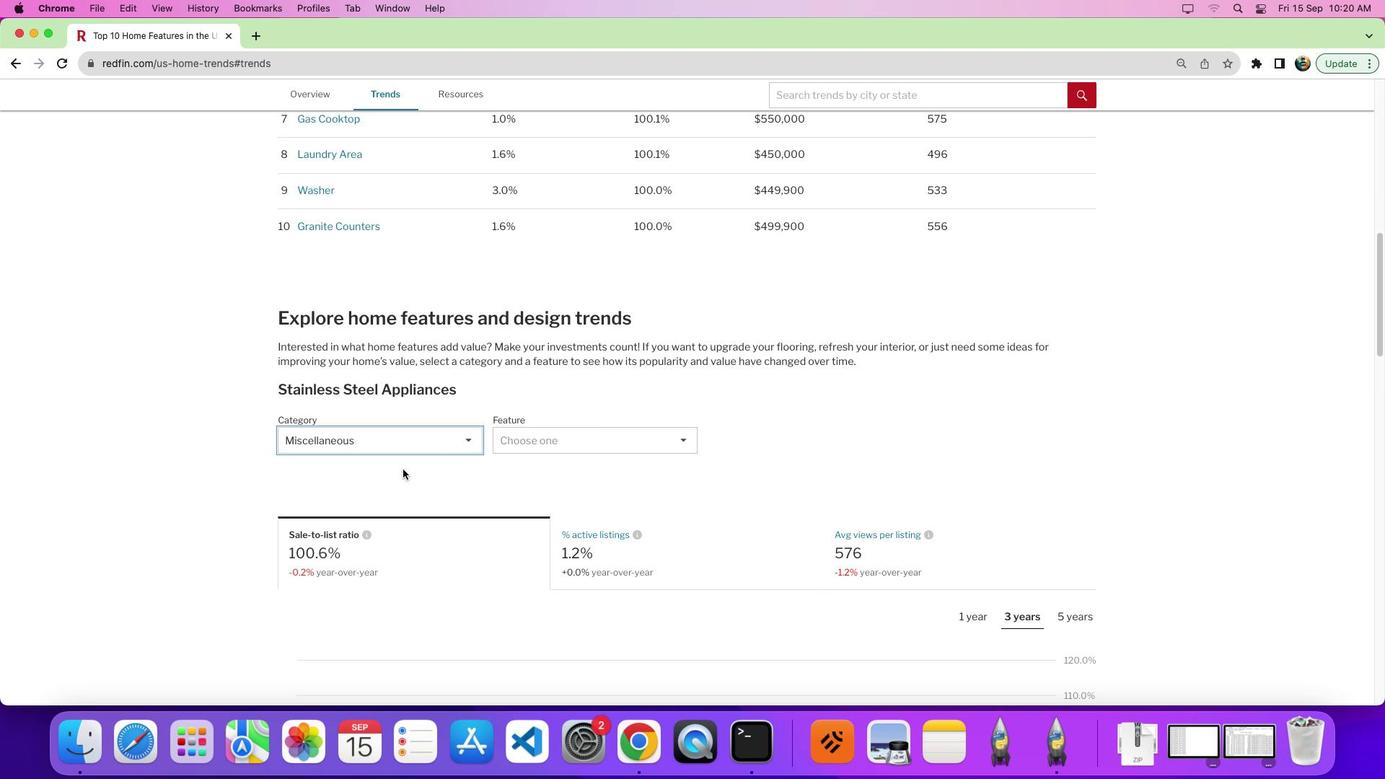 
Action: Mouse moved to (559, 445)
Screenshot: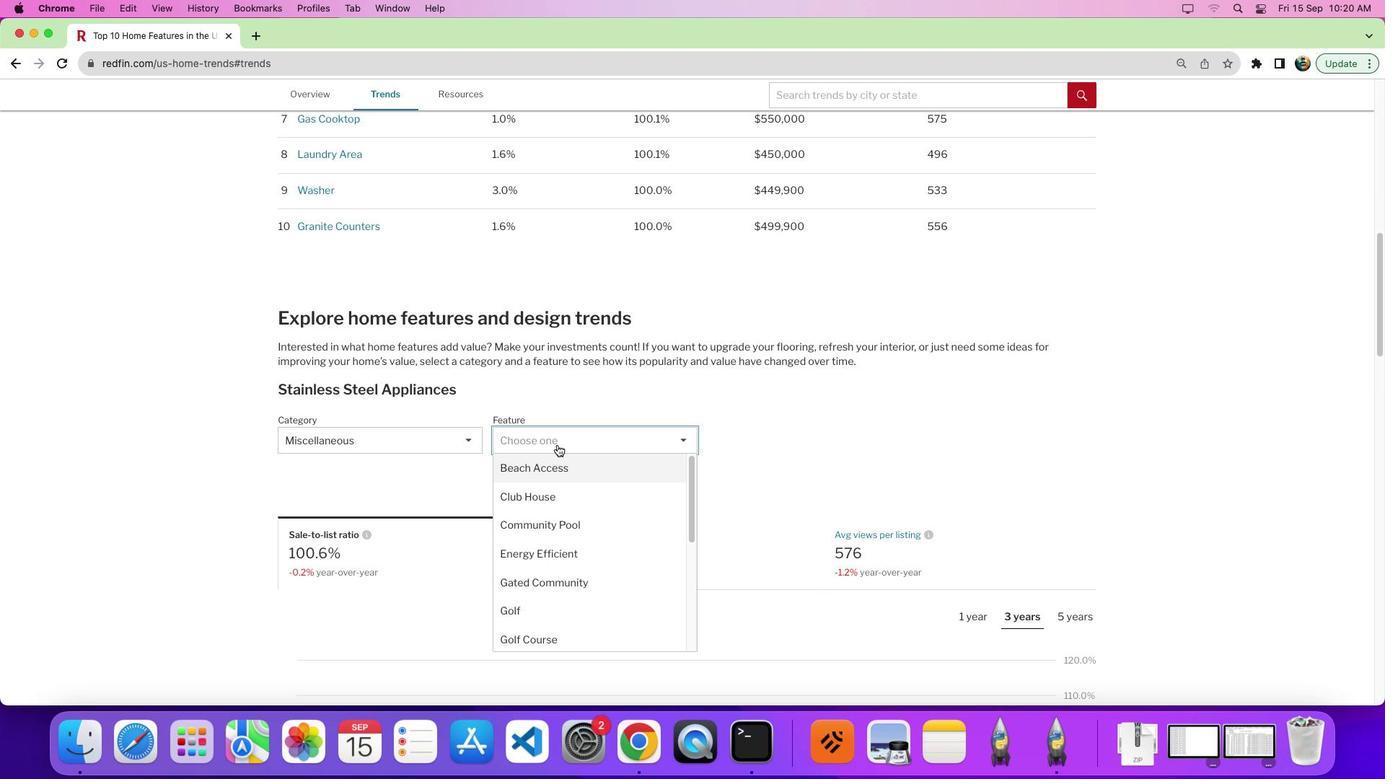 
Action: Mouse pressed left at (559, 445)
Screenshot: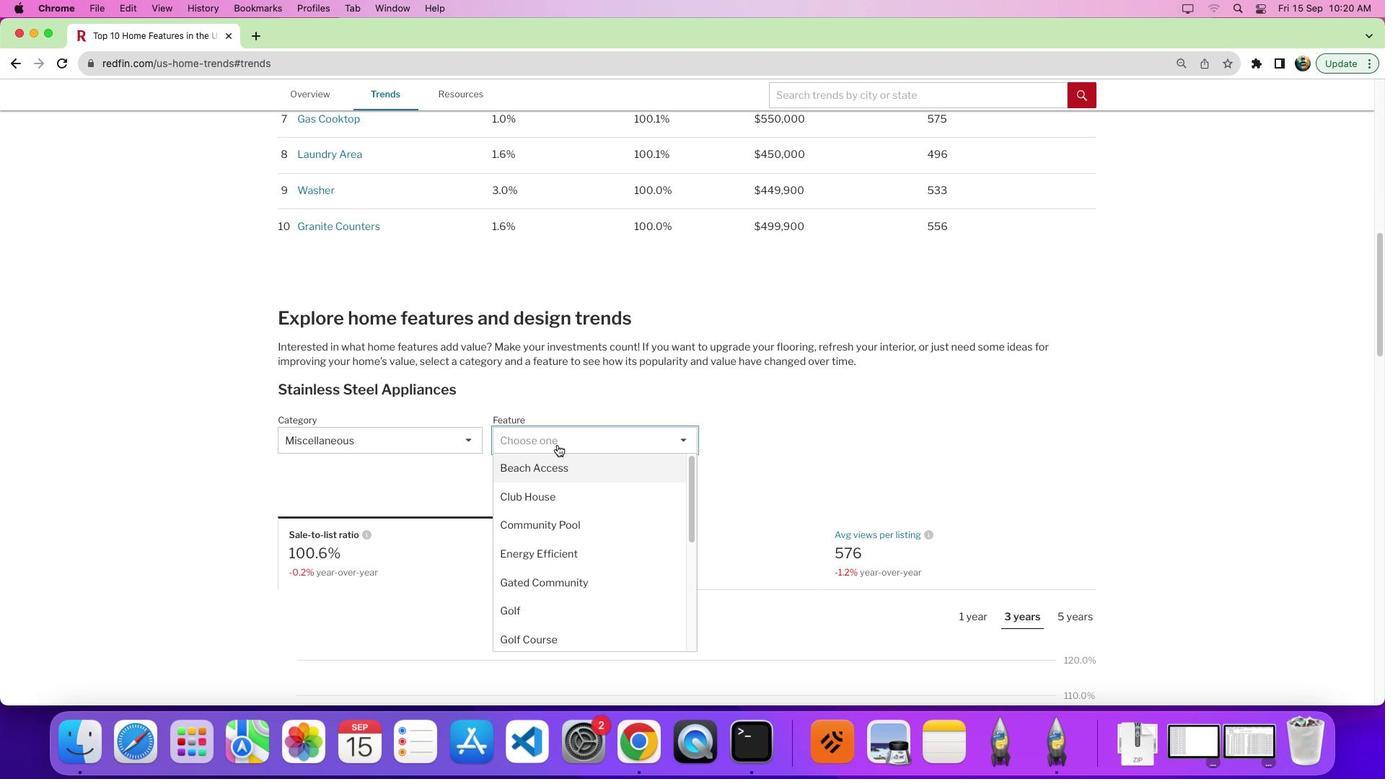 
Action: Mouse moved to (567, 528)
Screenshot: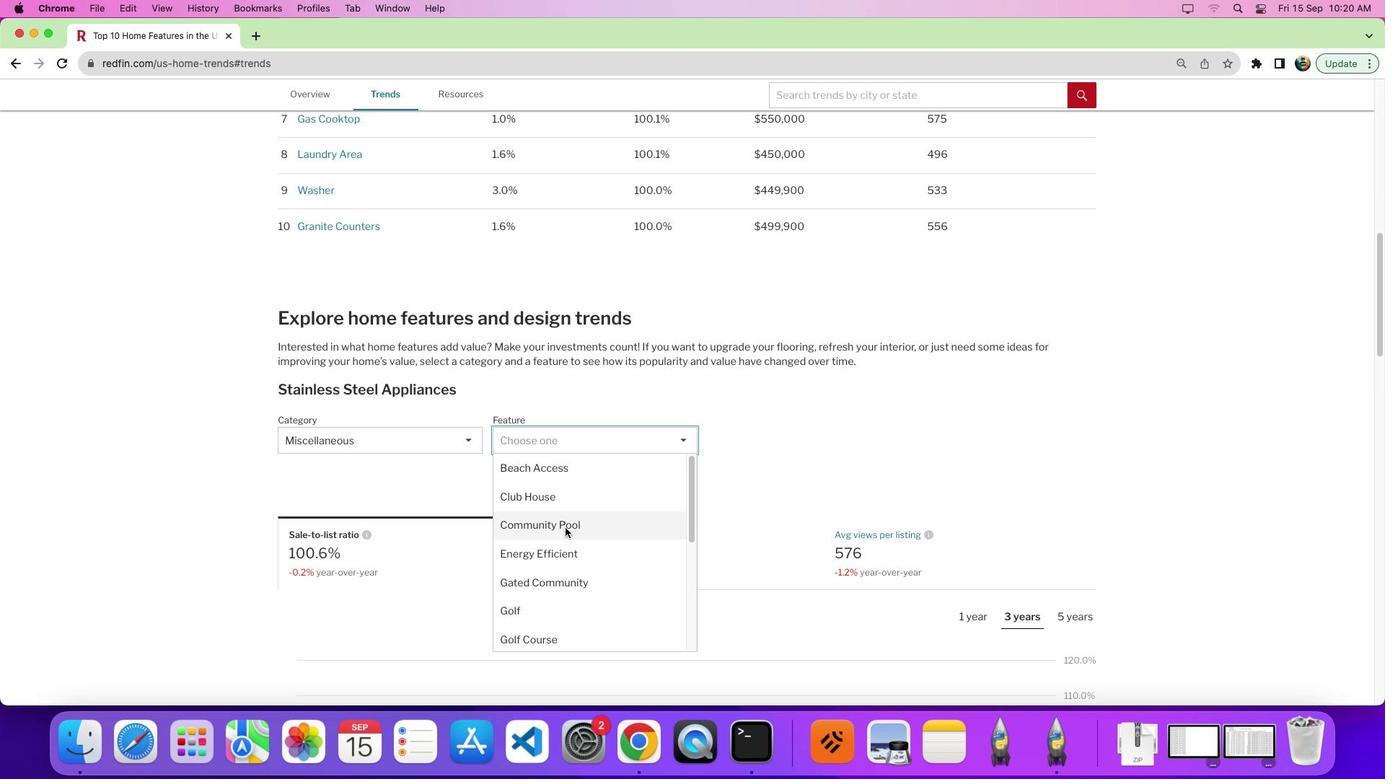 
Action: Mouse scrolled (567, 528) with delta (1, 0)
Screenshot: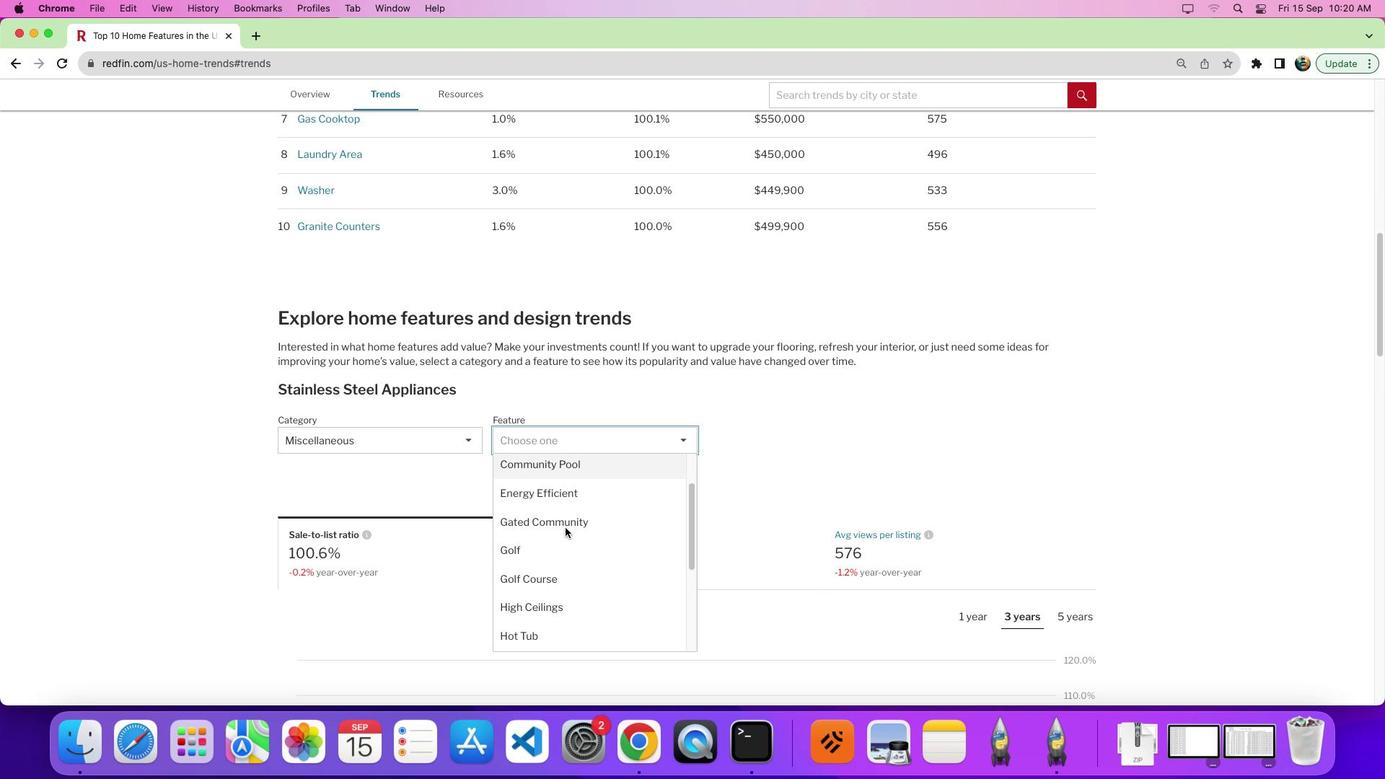 
Action: Mouse scrolled (567, 528) with delta (1, 0)
Screenshot: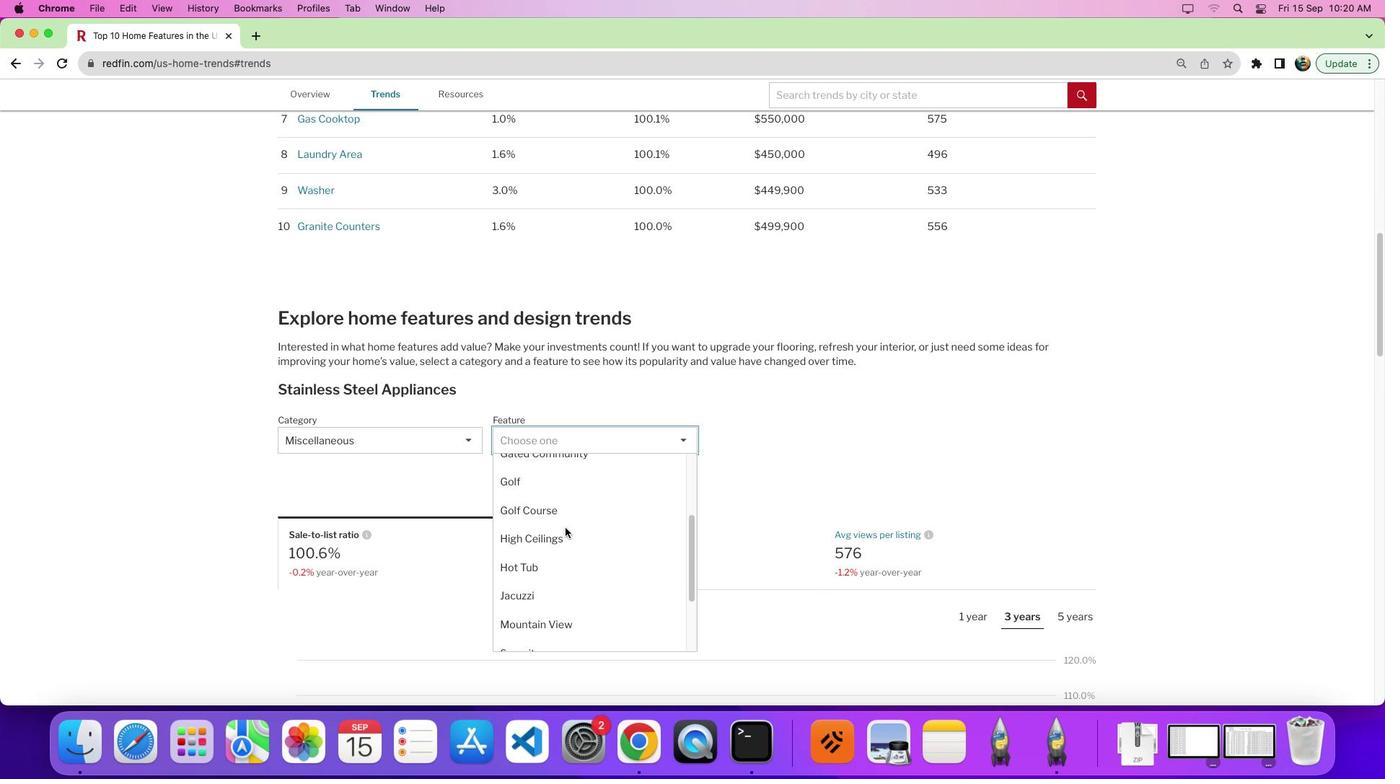 
Action: Mouse scrolled (567, 528) with delta (1, -1)
Screenshot: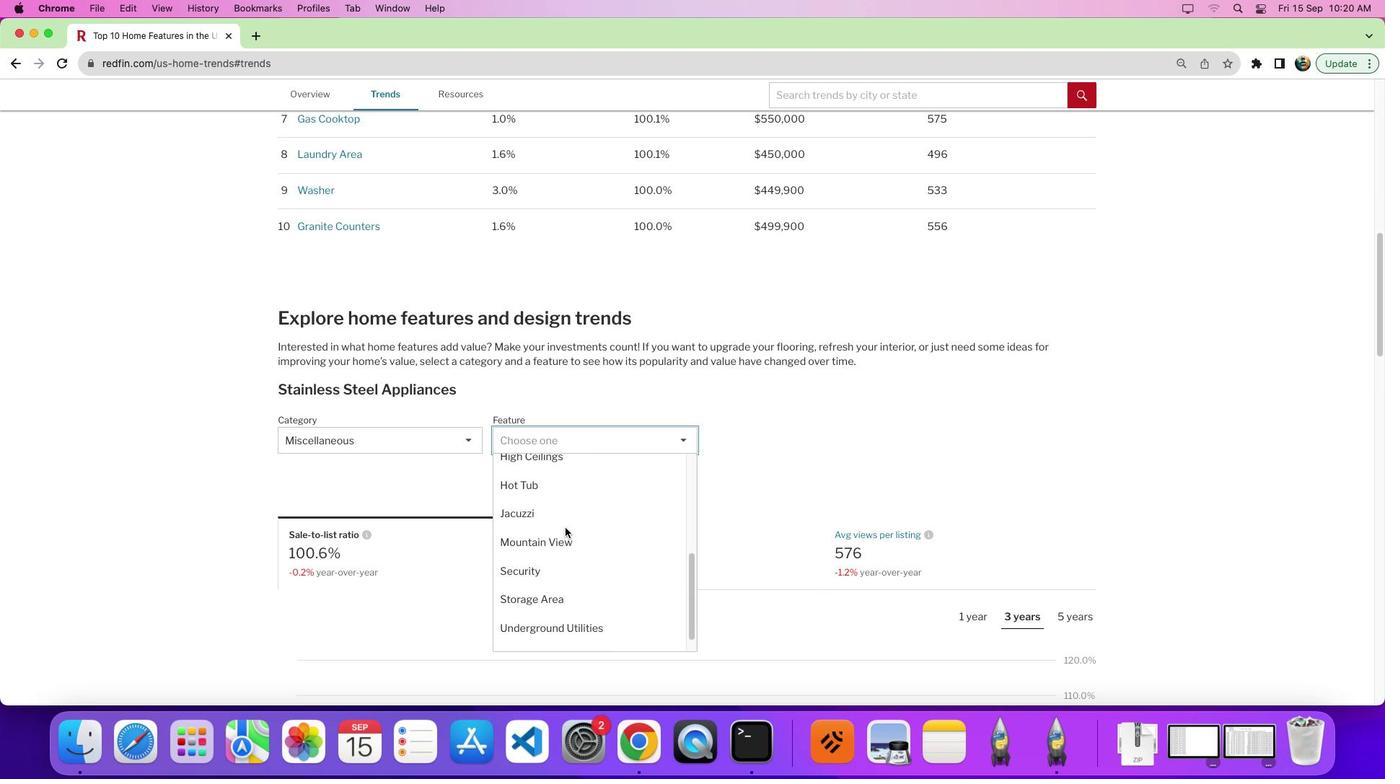 
Action: Mouse scrolled (567, 528) with delta (1, 0)
Screenshot: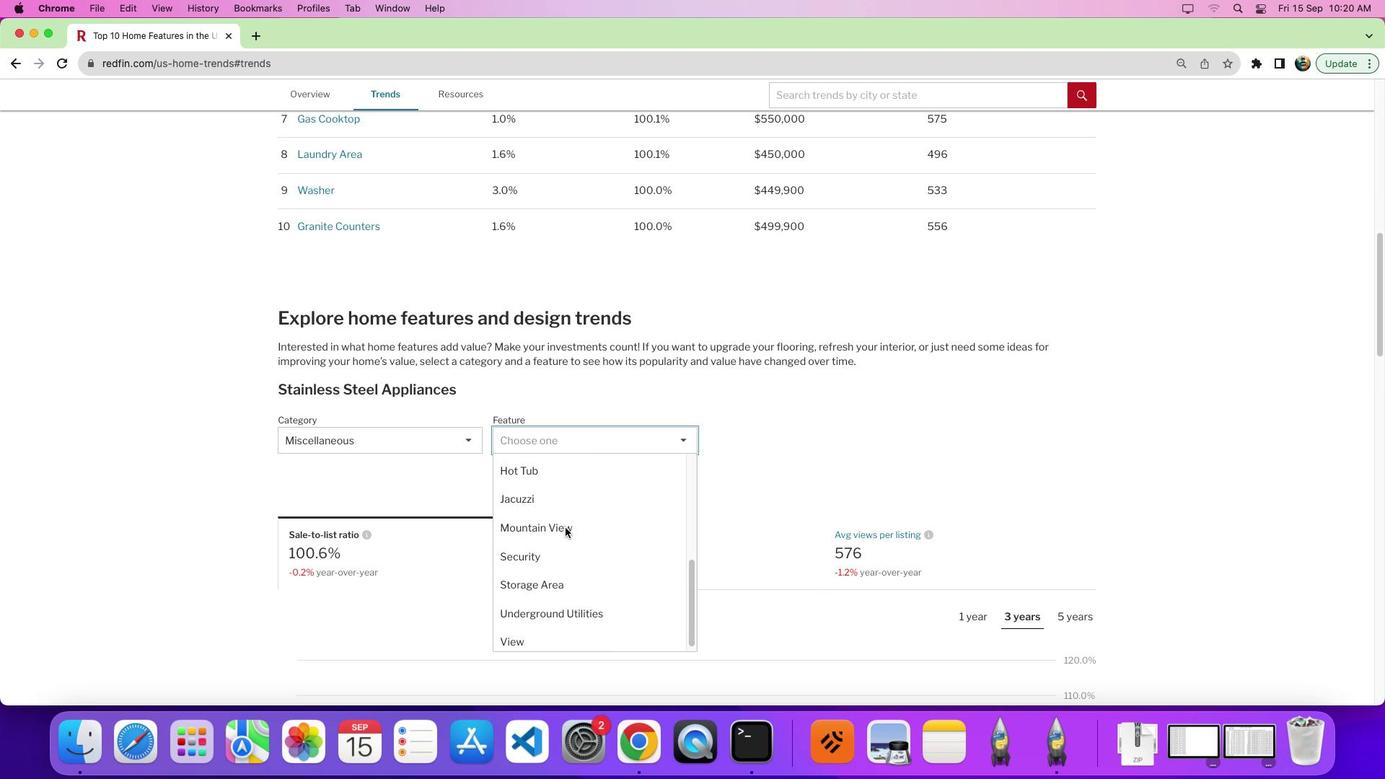
Action: Mouse scrolled (567, 528) with delta (1, 0)
Screenshot: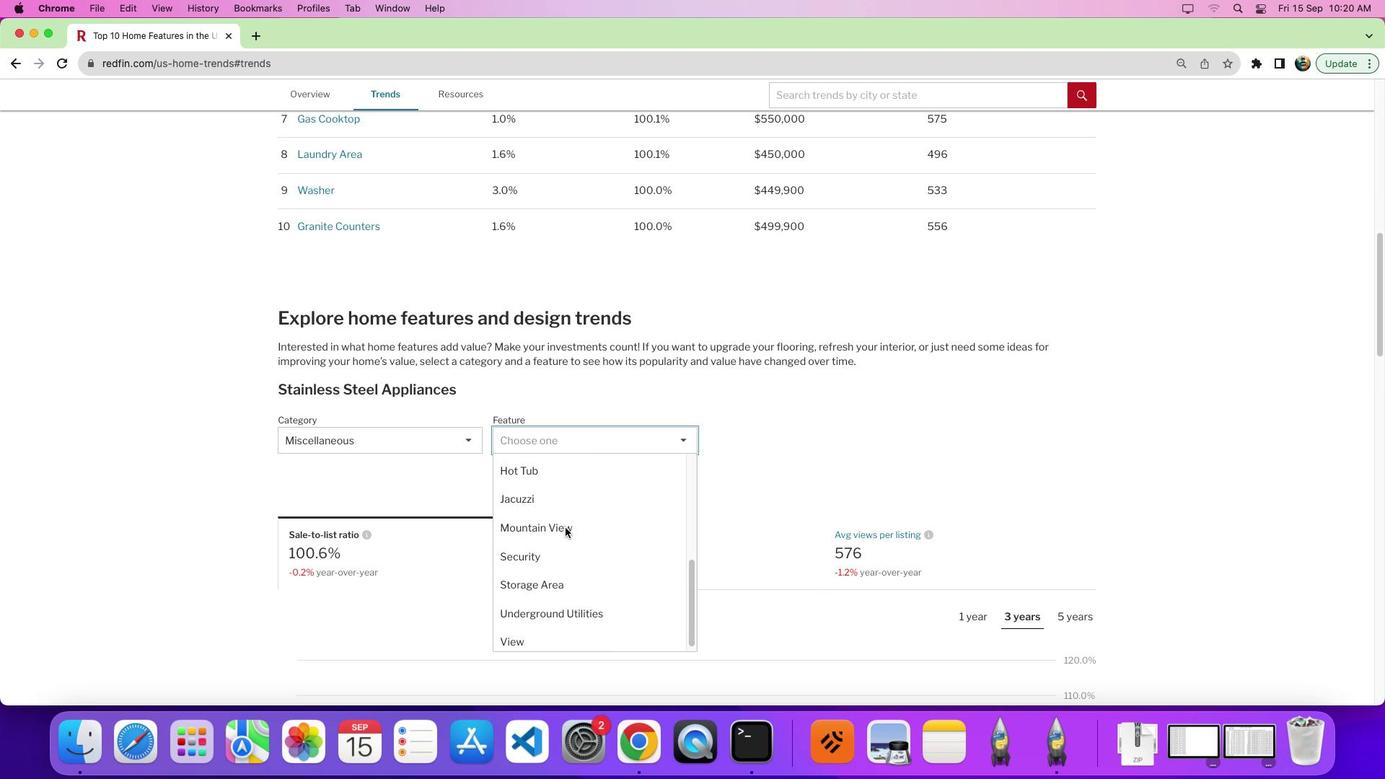 
Action: Mouse scrolled (567, 528) with delta (1, -2)
Screenshot: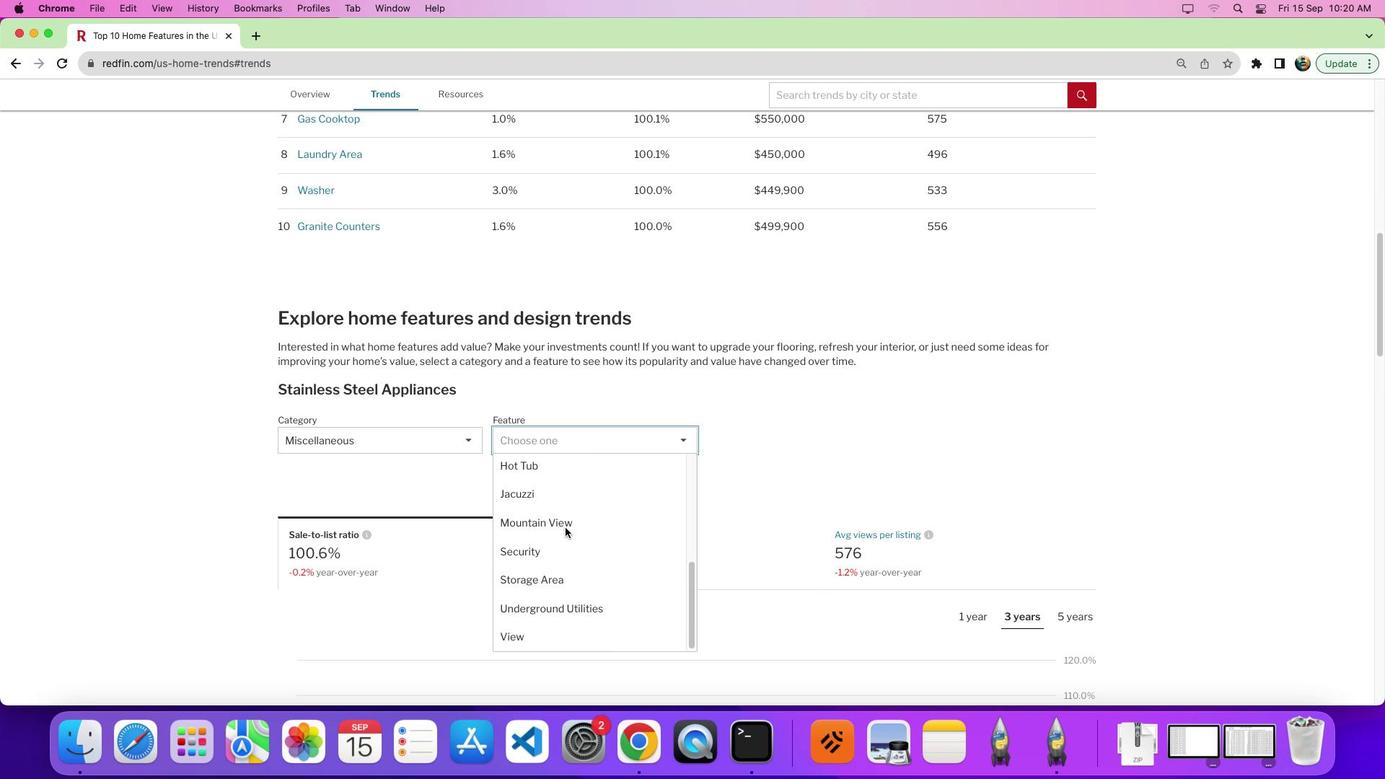 
Action: Mouse scrolled (567, 528) with delta (1, 0)
Screenshot: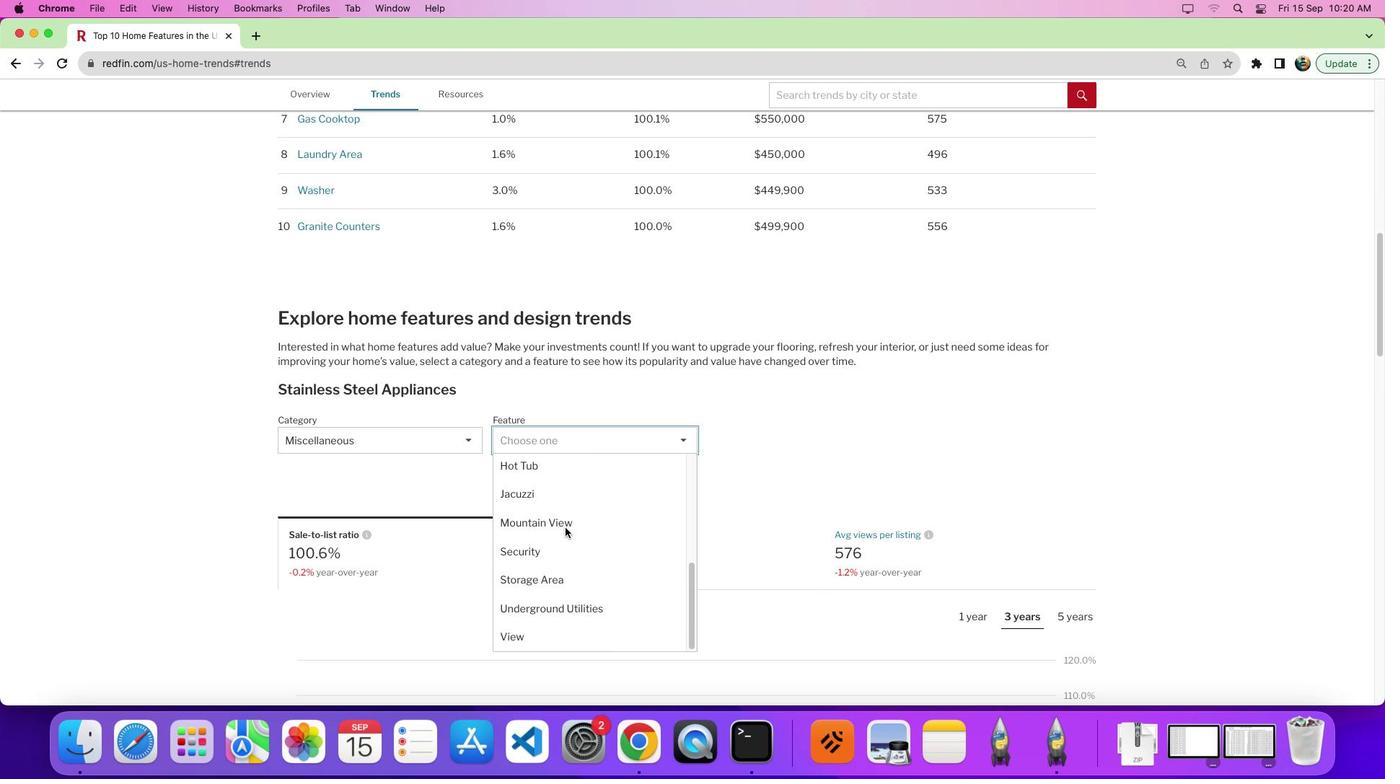 
Action: Mouse scrolled (567, 528) with delta (1, 0)
Screenshot: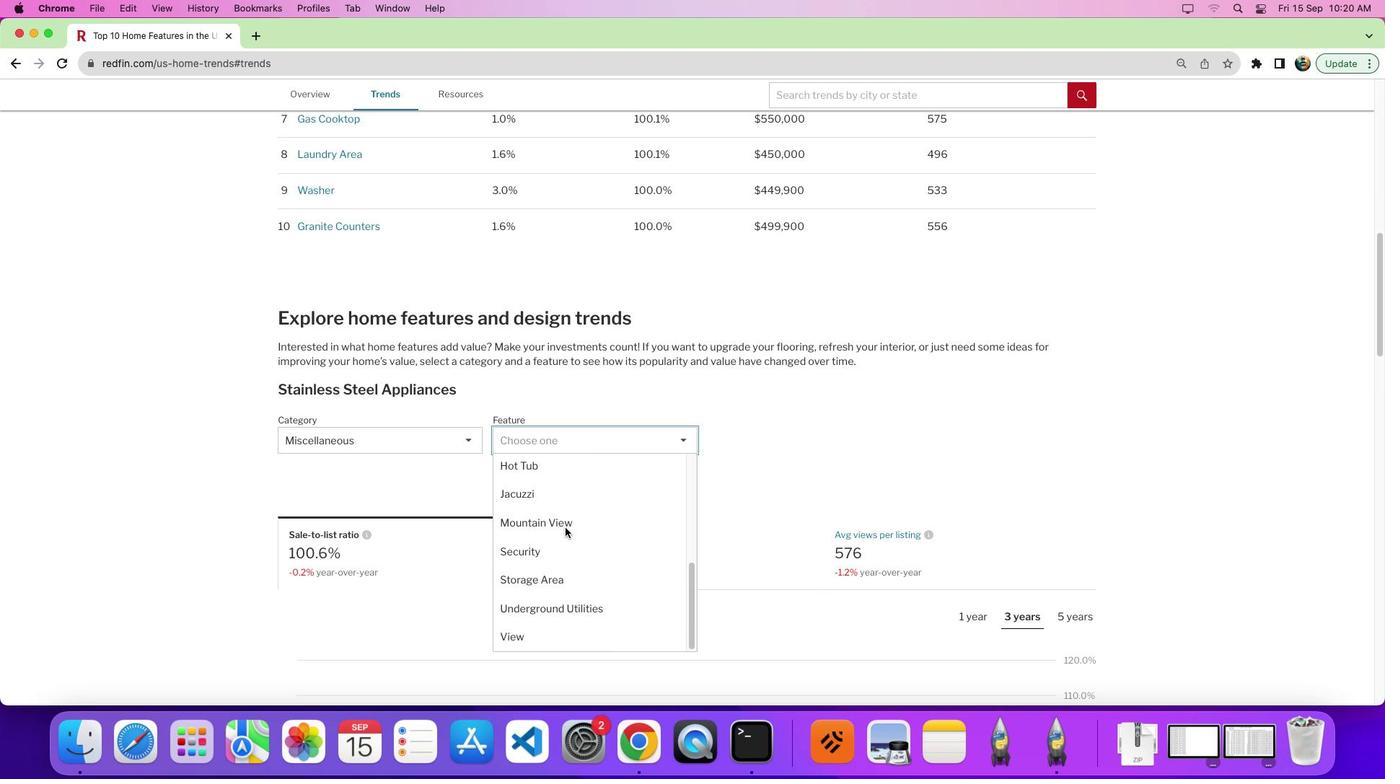 
Action: Mouse scrolled (567, 528) with delta (1, -4)
Screenshot: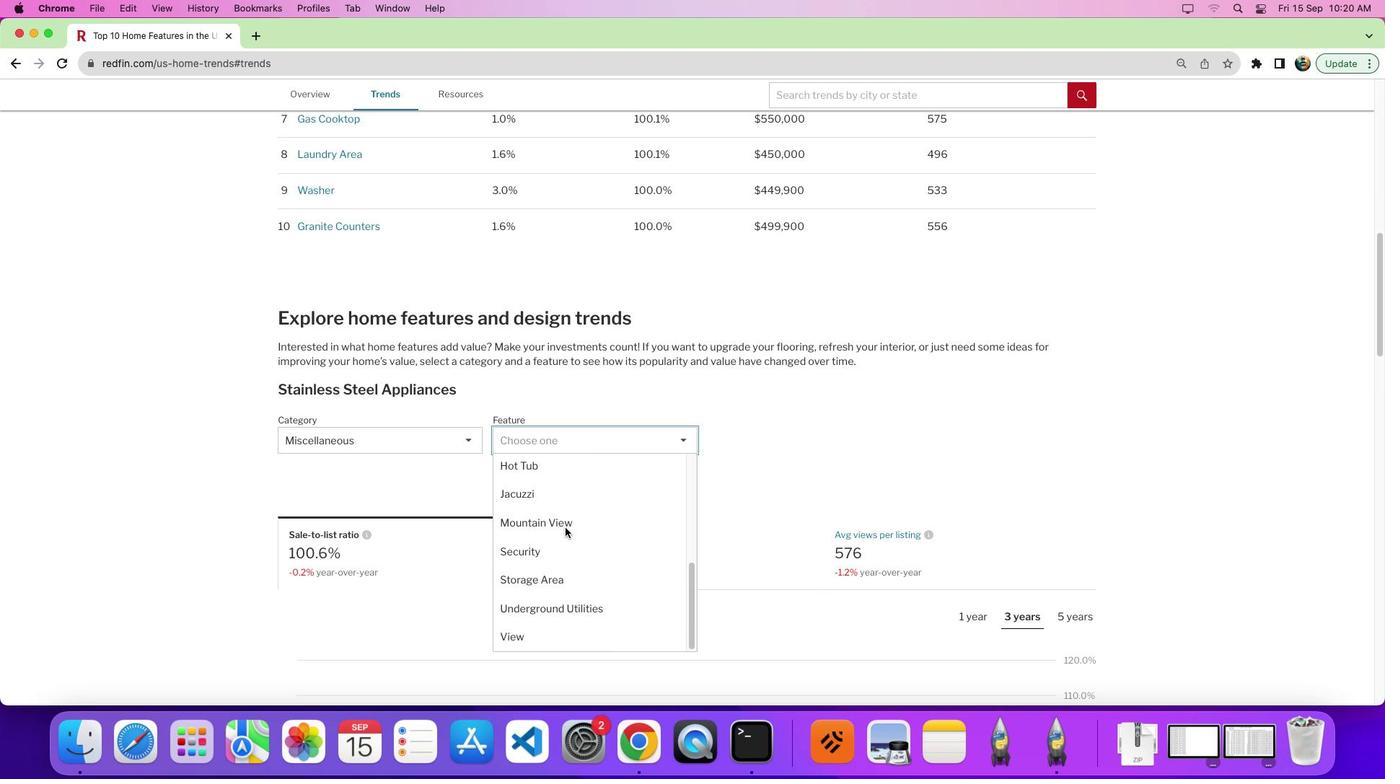 
Action: Mouse moved to (536, 628)
Screenshot: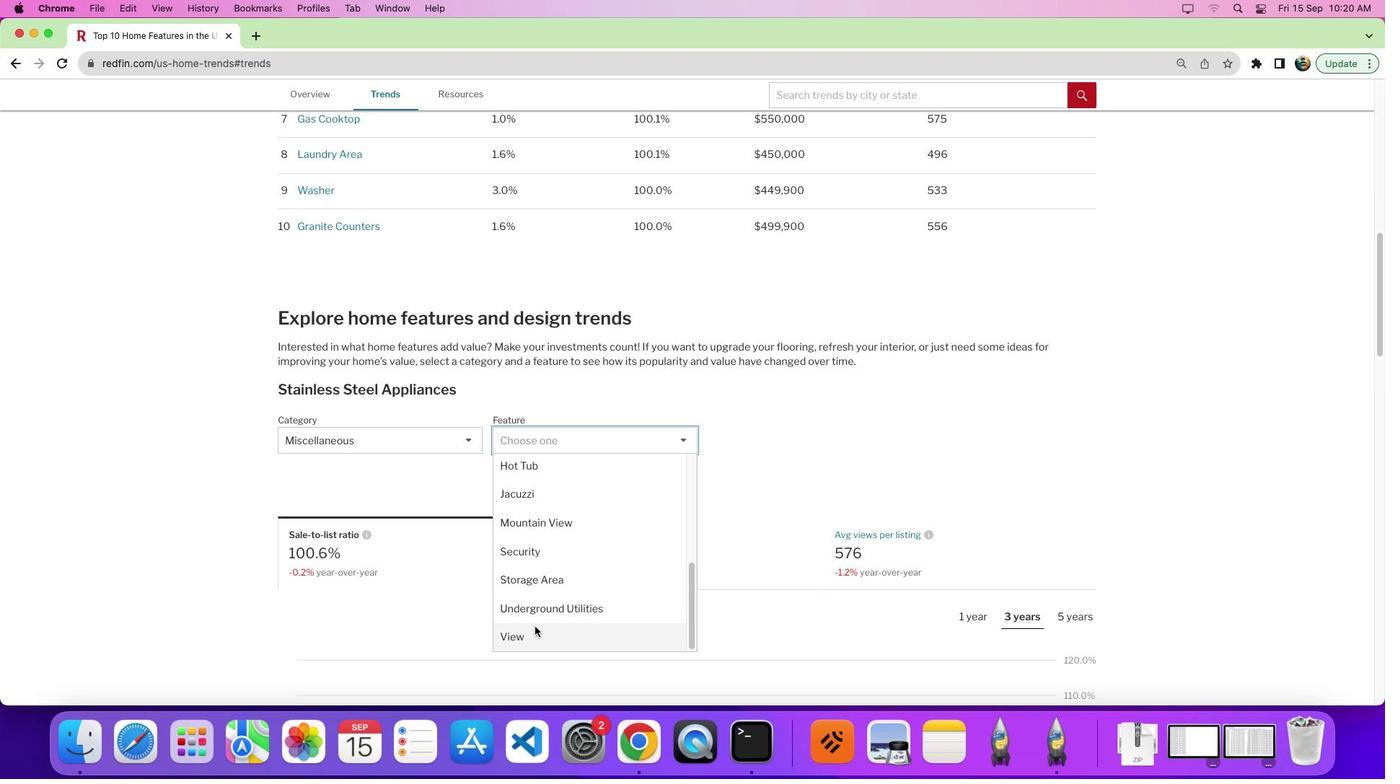 
Action: Mouse pressed left at (536, 628)
Screenshot: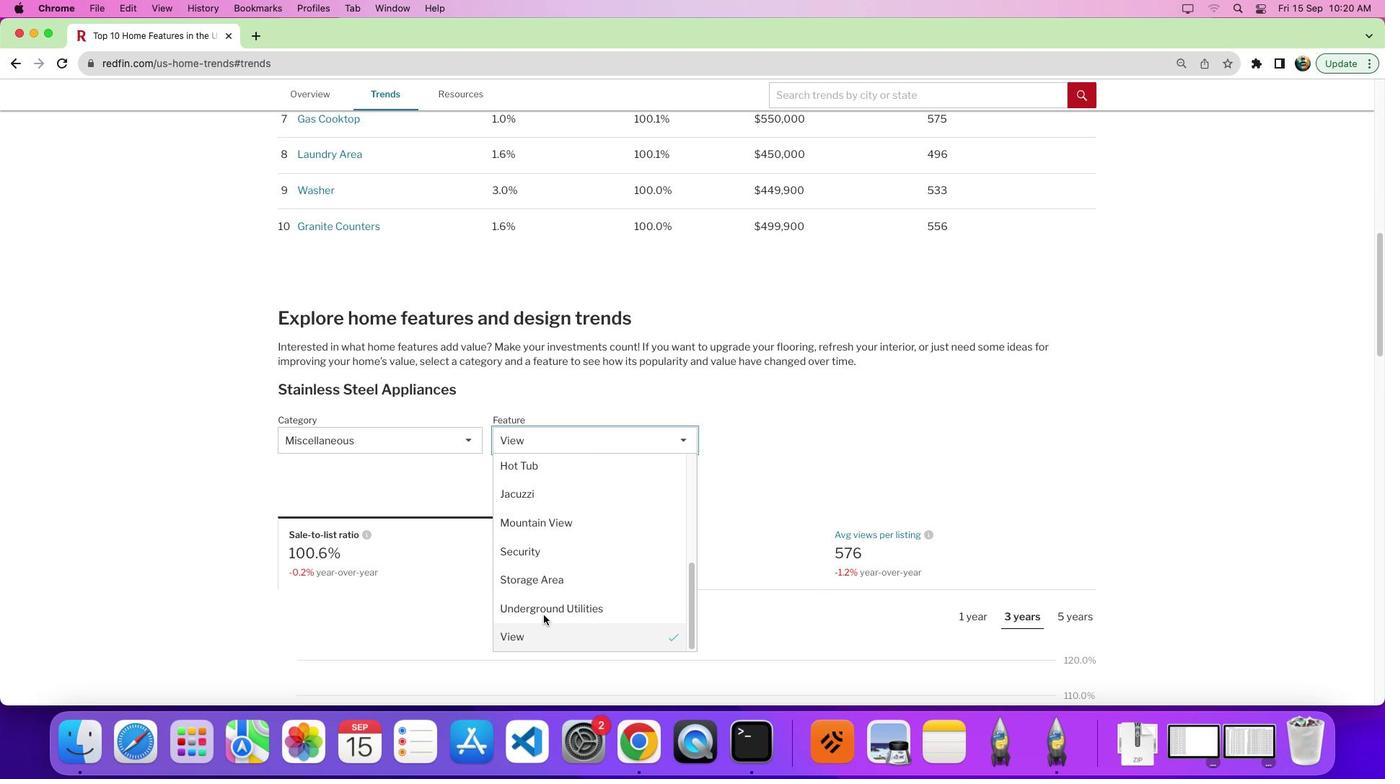 
Action: Mouse moved to (805, 474)
Screenshot: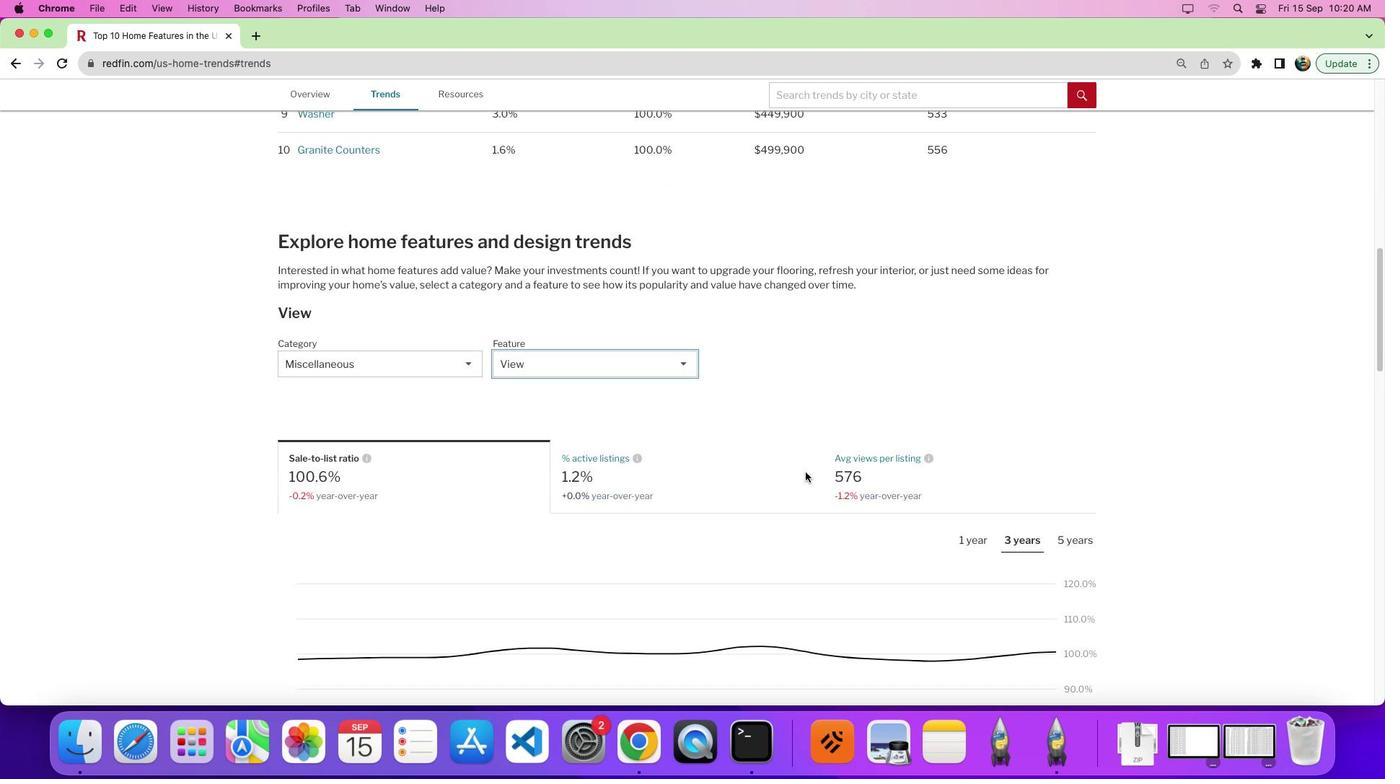 
Action: Mouse scrolled (805, 474) with delta (1, 0)
Screenshot: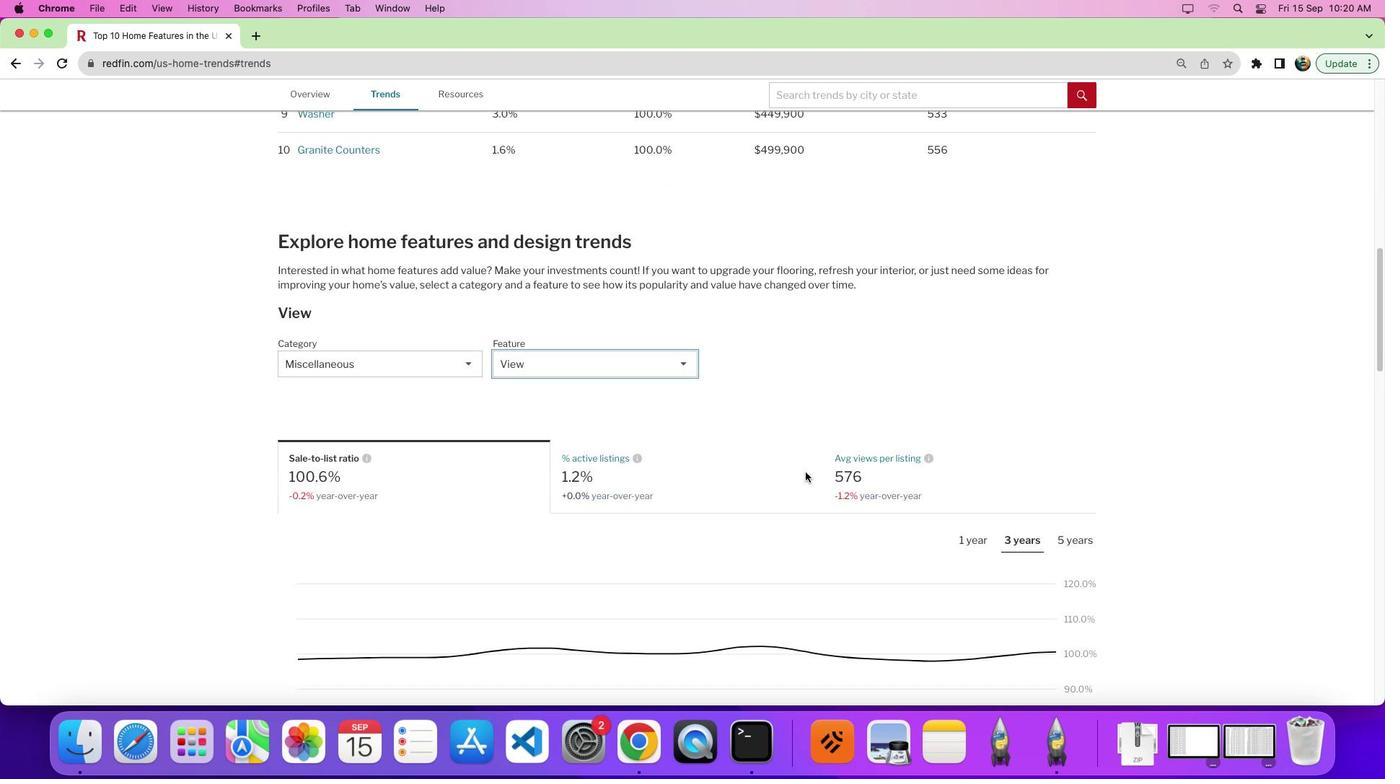 
Action: Mouse scrolled (805, 474) with delta (1, 0)
Screenshot: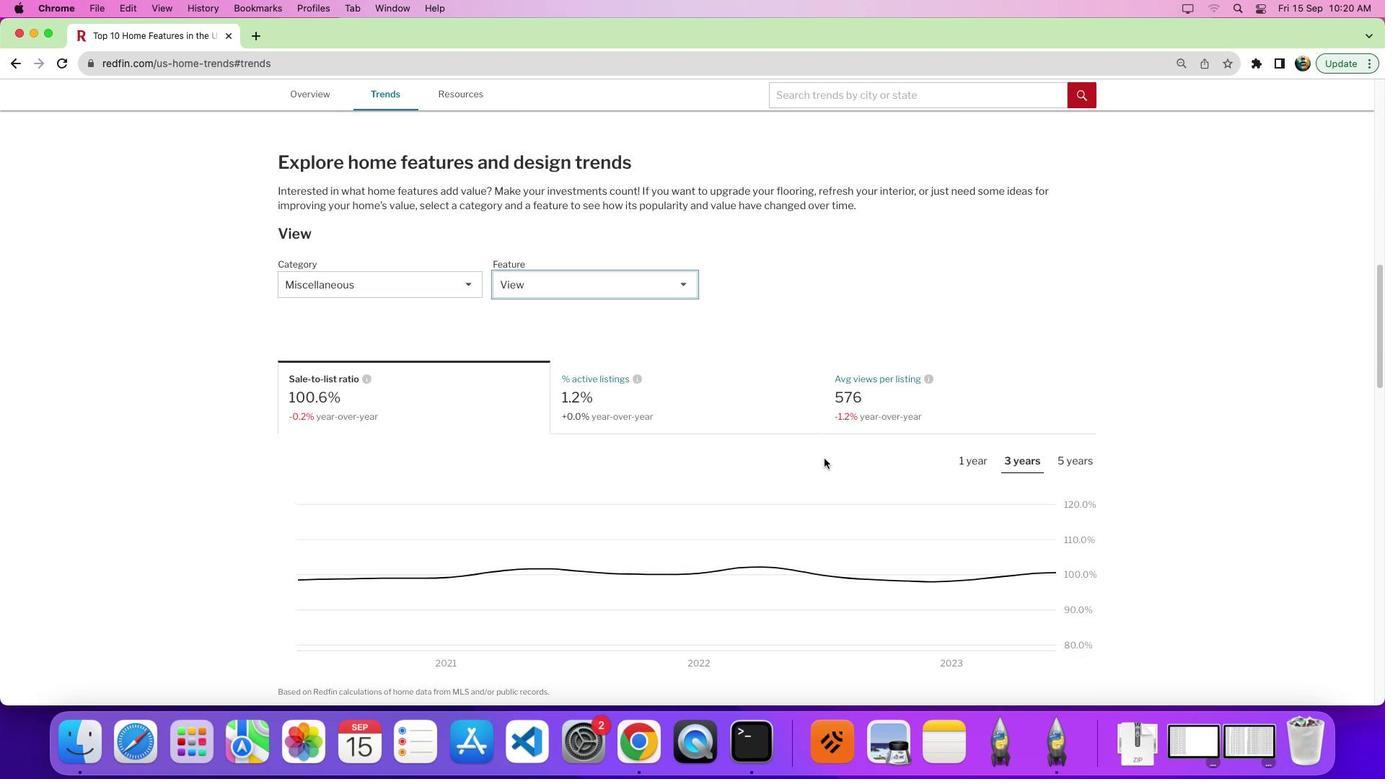
Action: Mouse moved to (806, 473)
Screenshot: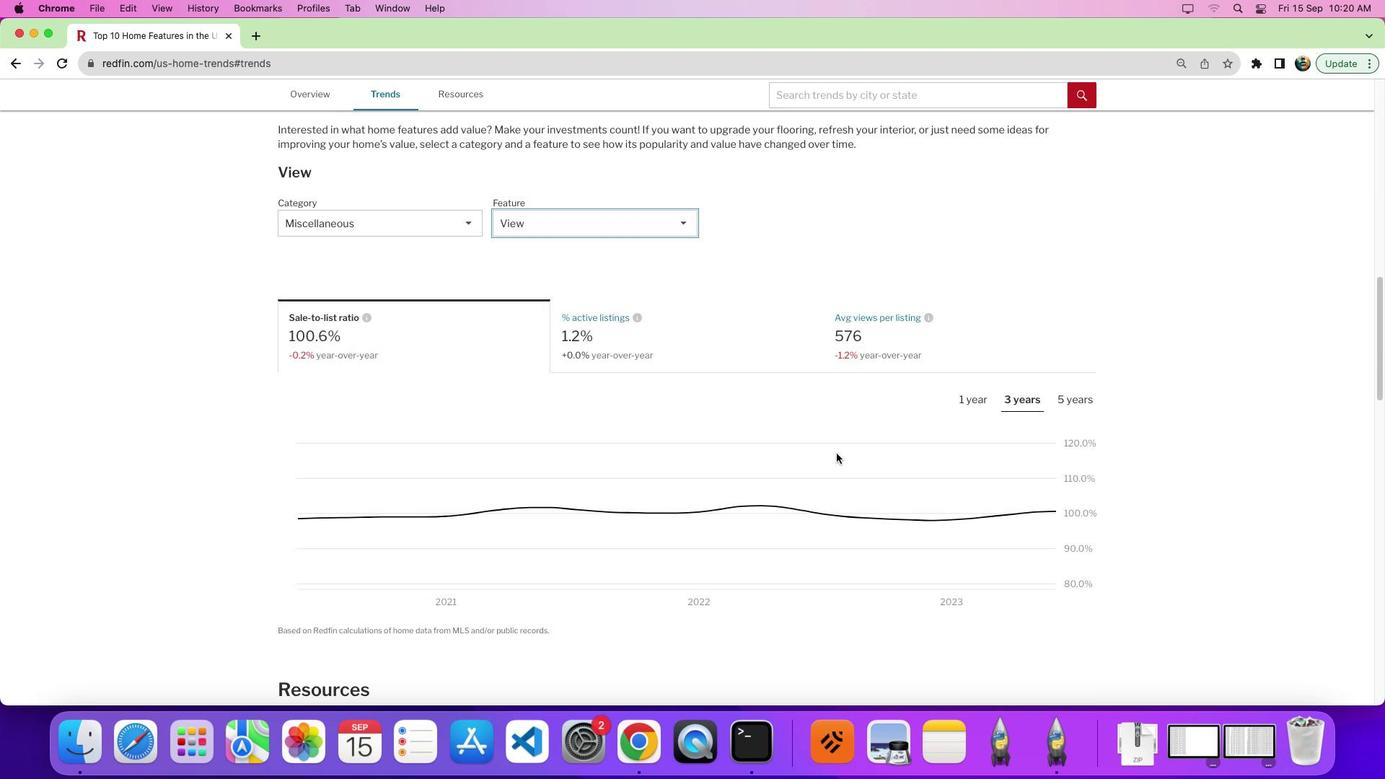 
Action: Mouse scrolled (806, 473) with delta (1, -2)
Screenshot: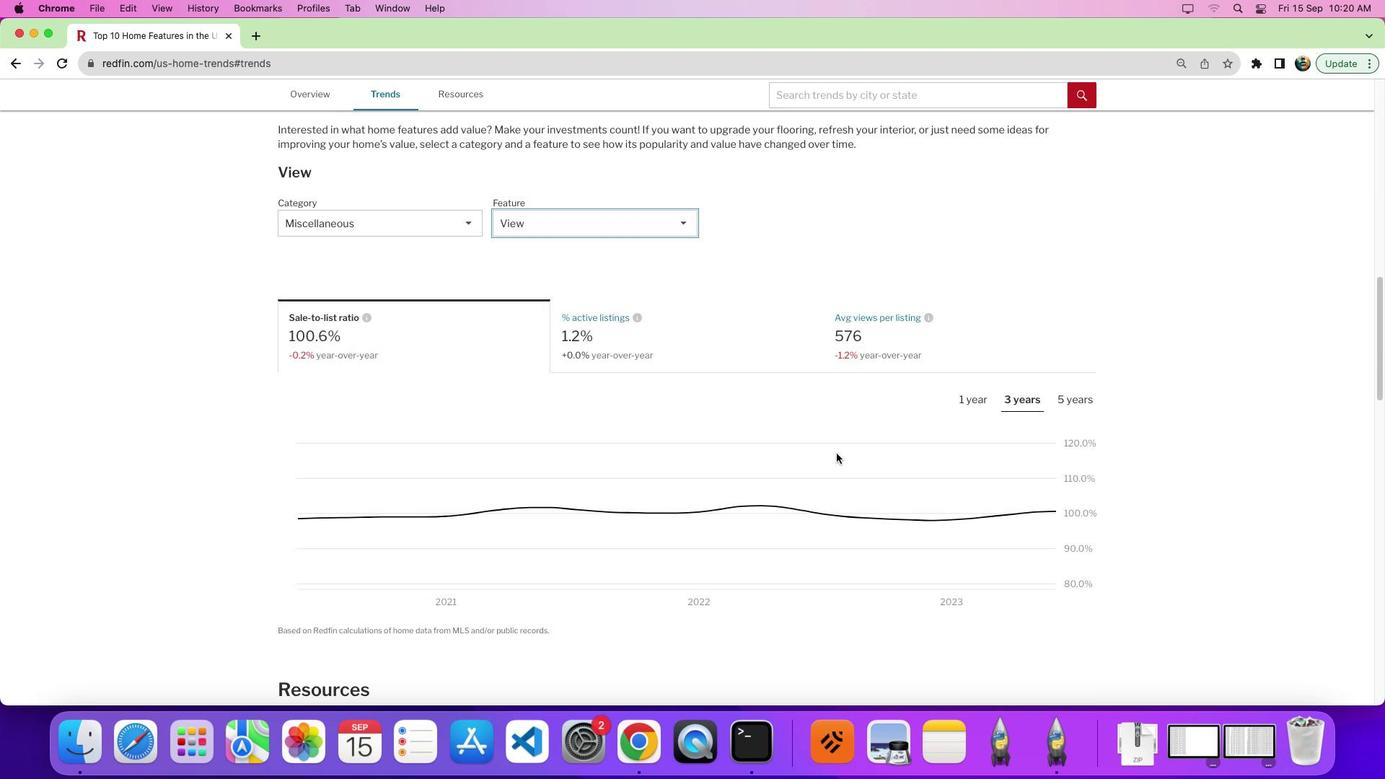 
Action: Mouse moved to (837, 454)
Screenshot: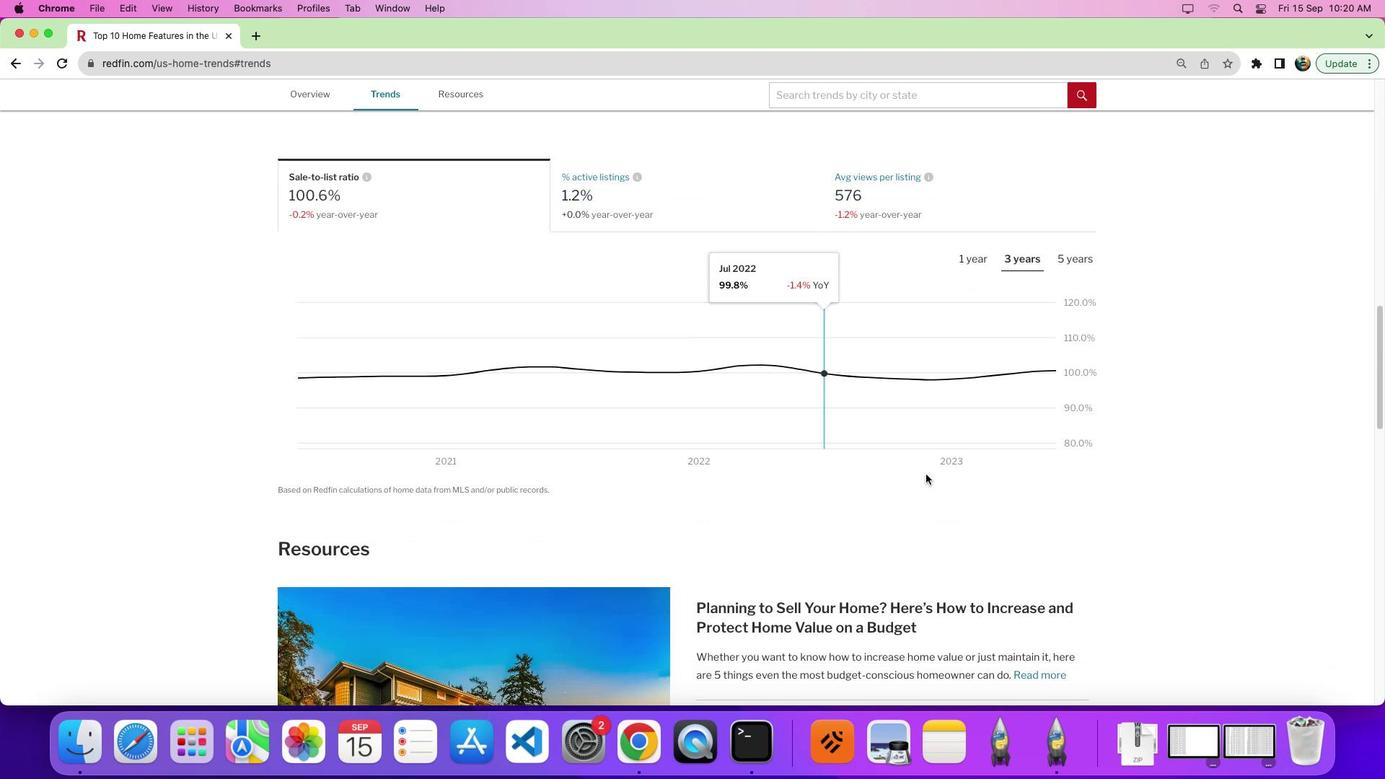 
Action: Mouse scrolled (837, 454) with delta (1, 0)
Screenshot: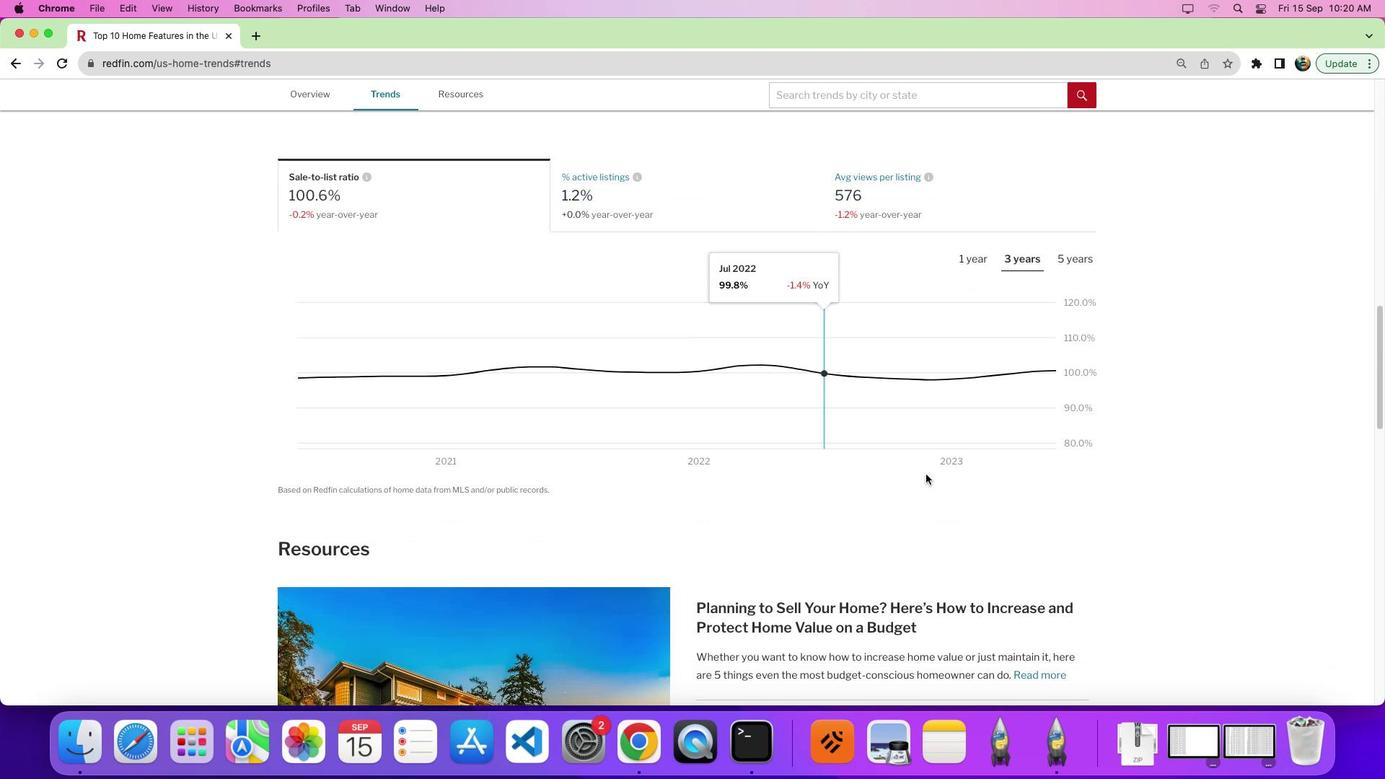 
Action: Mouse moved to (969, 257)
Screenshot: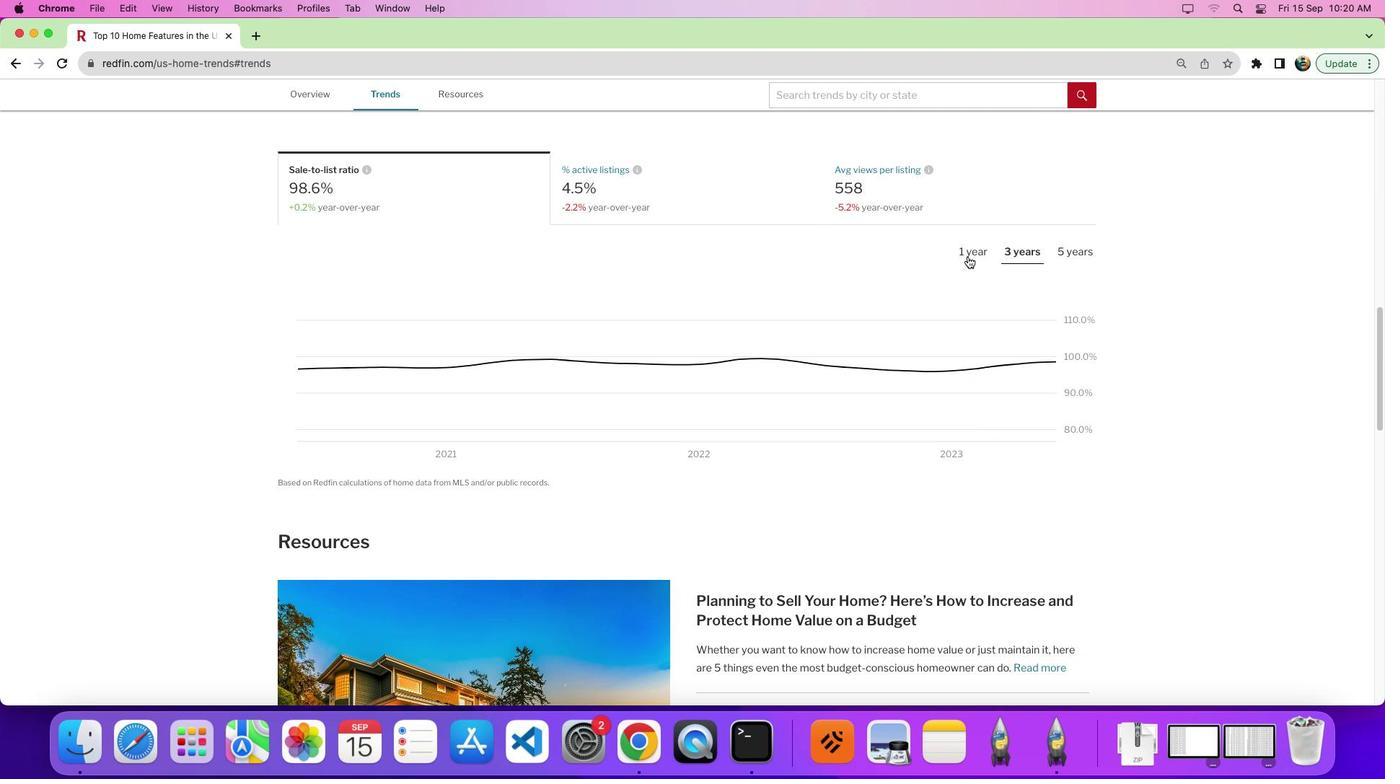 
Action: Mouse pressed left at (969, 257)
Screenshot: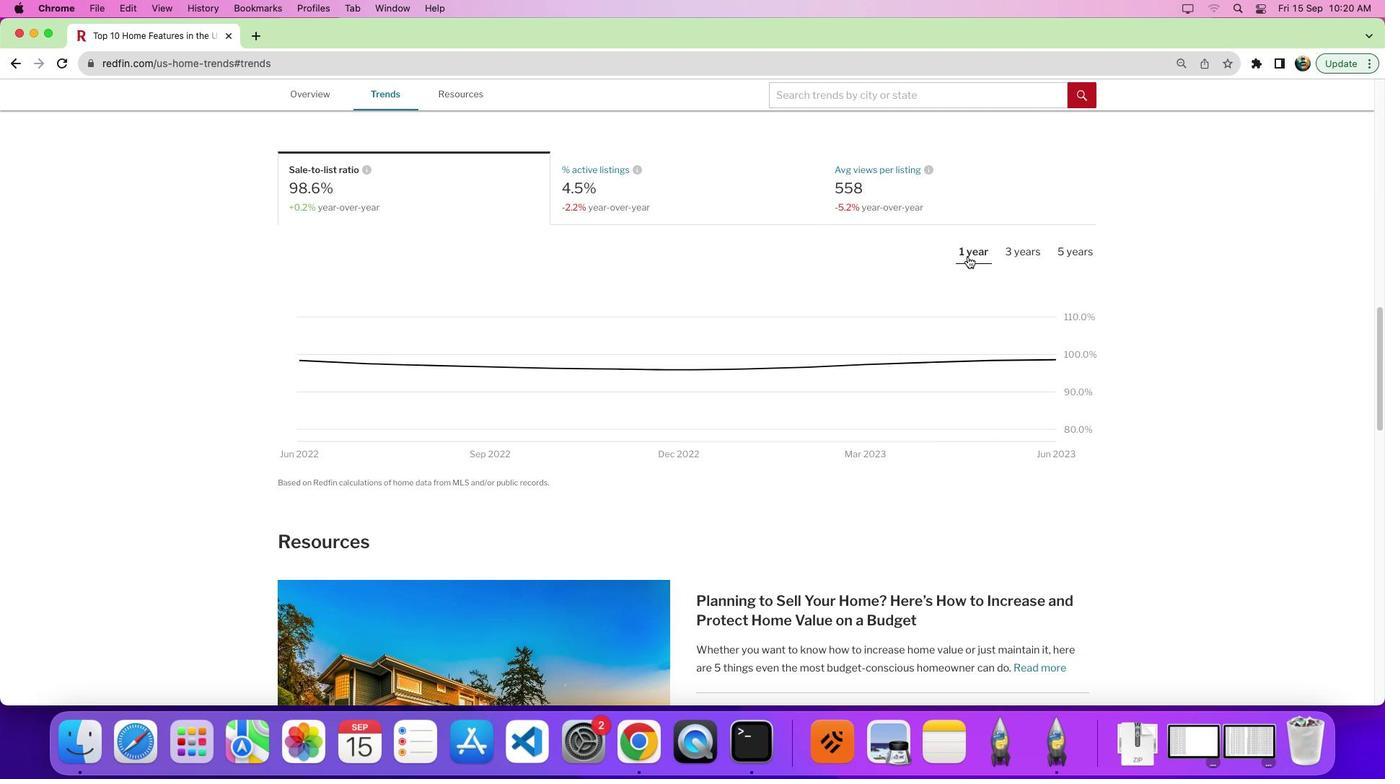 
Action: Mouse moved to (997, 279)
Screenshot: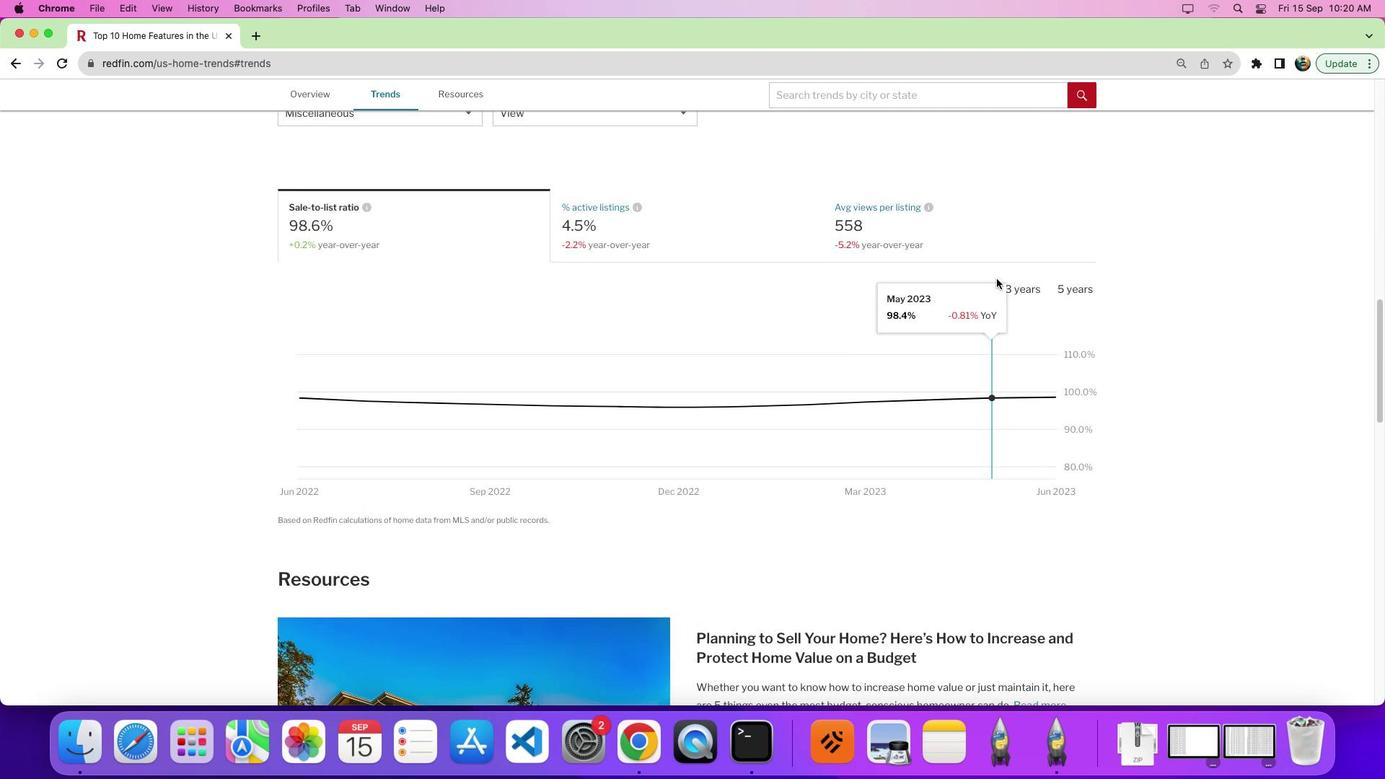 
Action: Mouse scrolled (997, 279) with delta (1, 2)
Screenshot: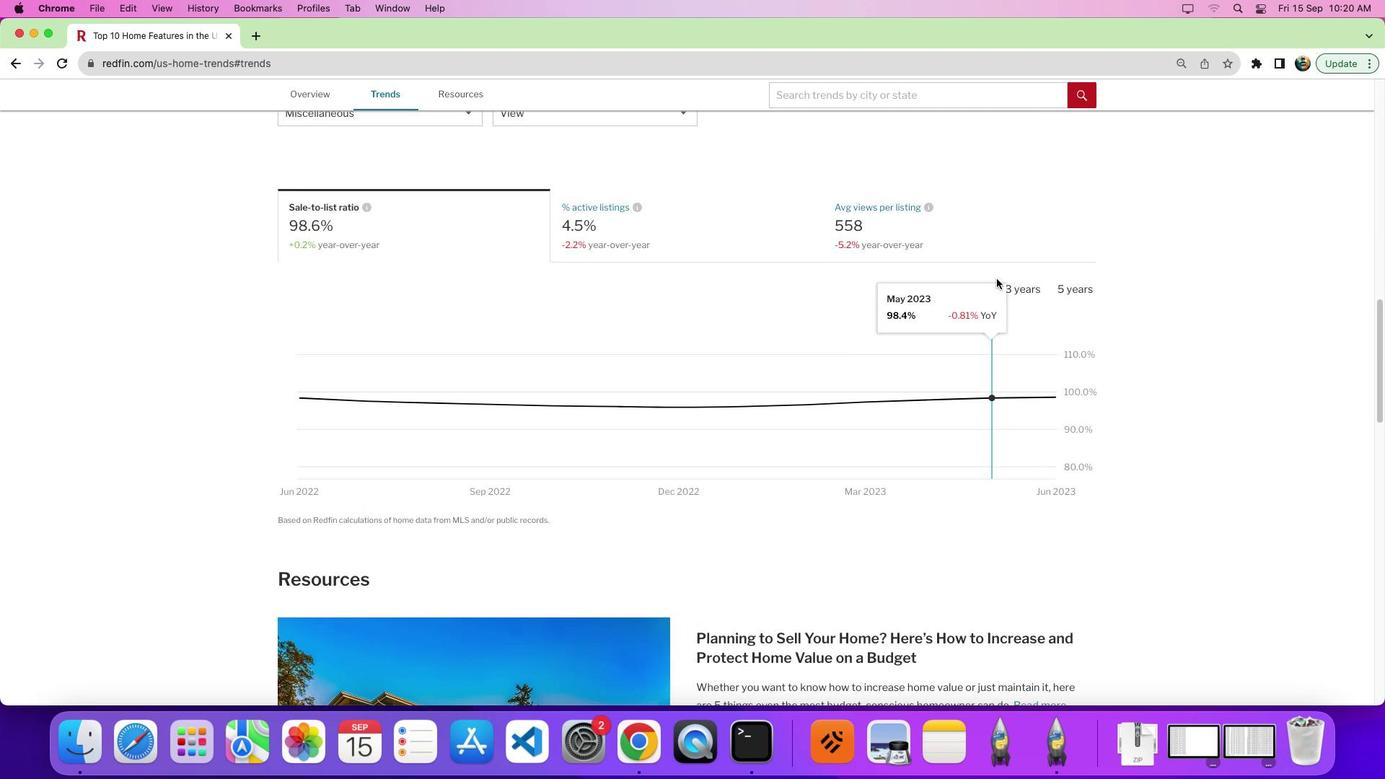 
Action: Mouse moved to (997, 280)
Screenshot: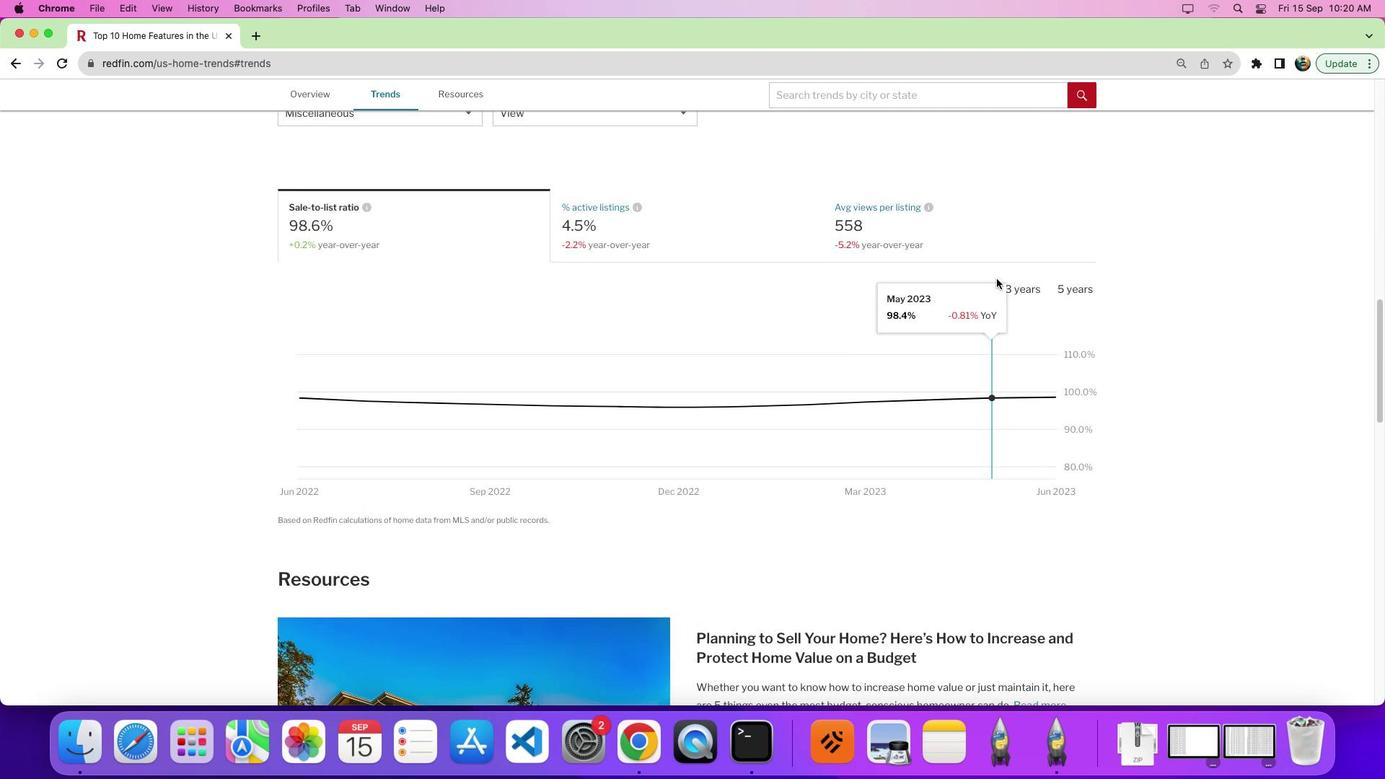 
Action: Mouse scrolled (997, 280) with delta (1, 2)
Screenshot: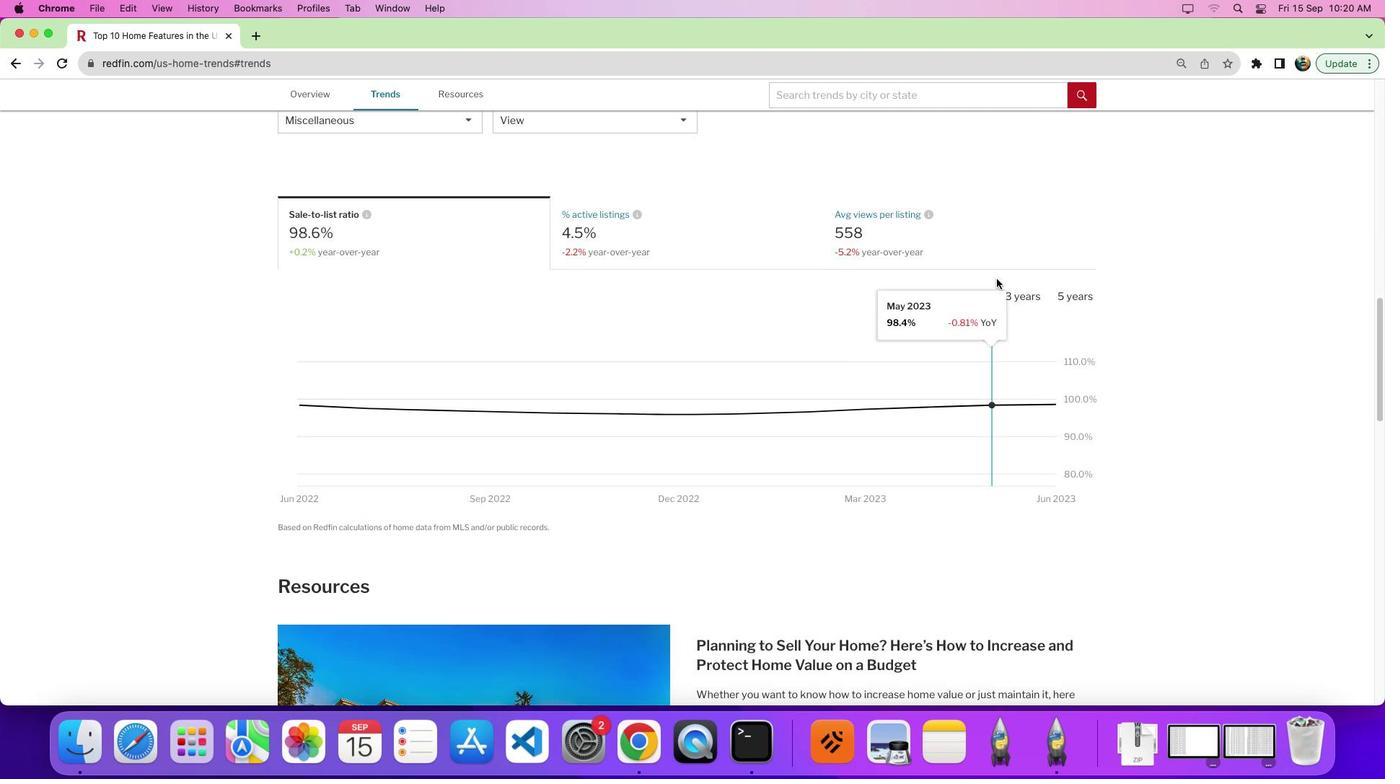 
Action: Mouse moved to (977, 344)
Screenshot: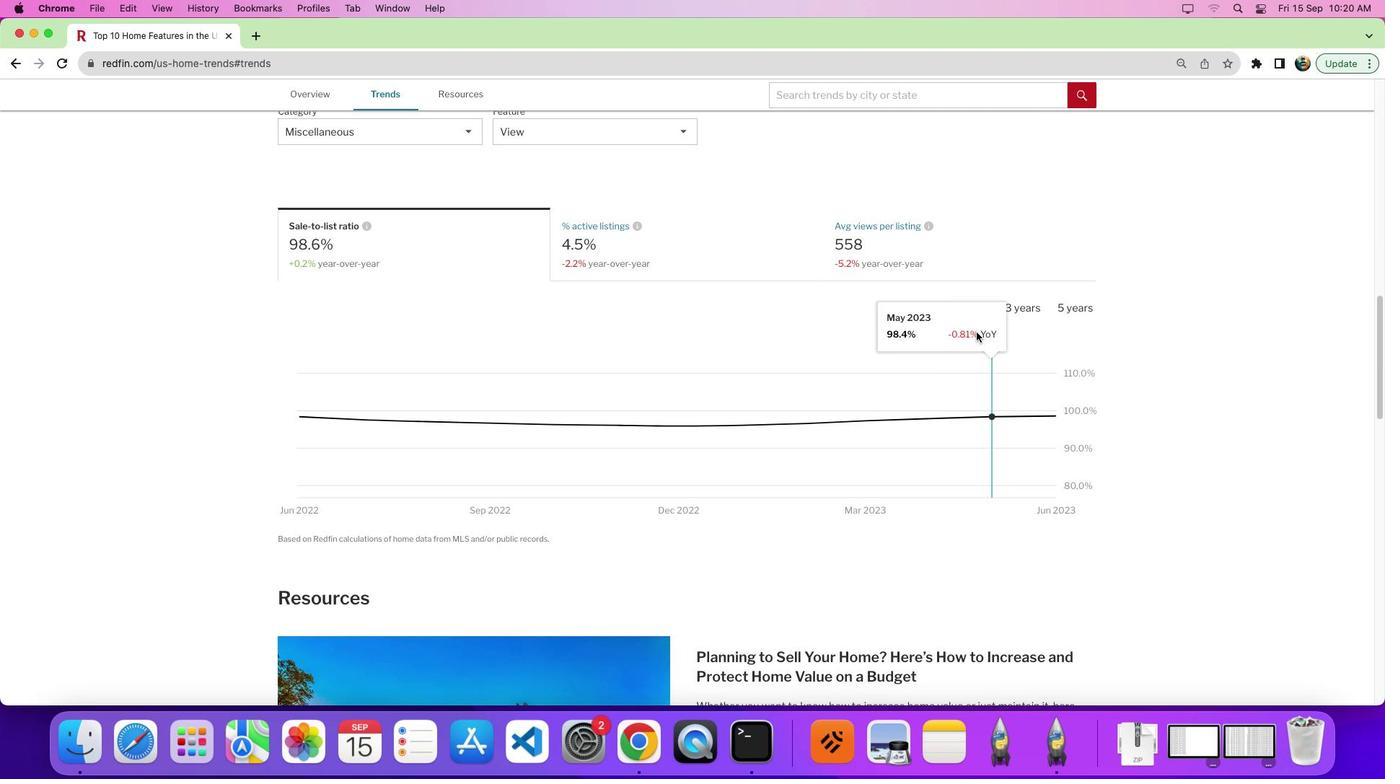 
